 Task: Find an Airbnb in Quanzhou, China, for 2 guests from July 1st to July 9th, with a price range of ₹8000 to ₹15000, and select 'Entire place' with 1 bedroom, 1 bed, and 1 bathroom.
Action: Mouse moved to (388, 83)
Screenshot: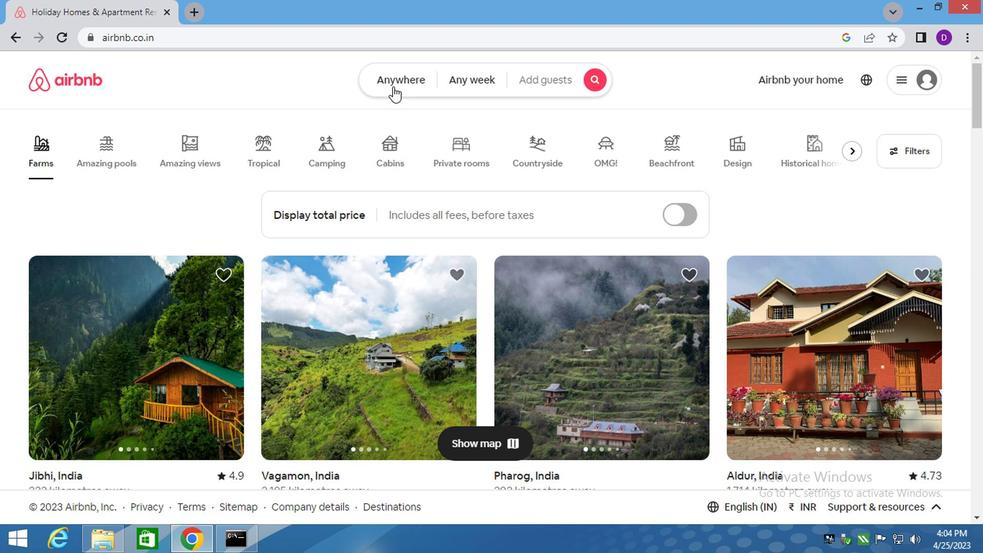 
Action: Mouse pressed left at (388, 83)
Screenshot: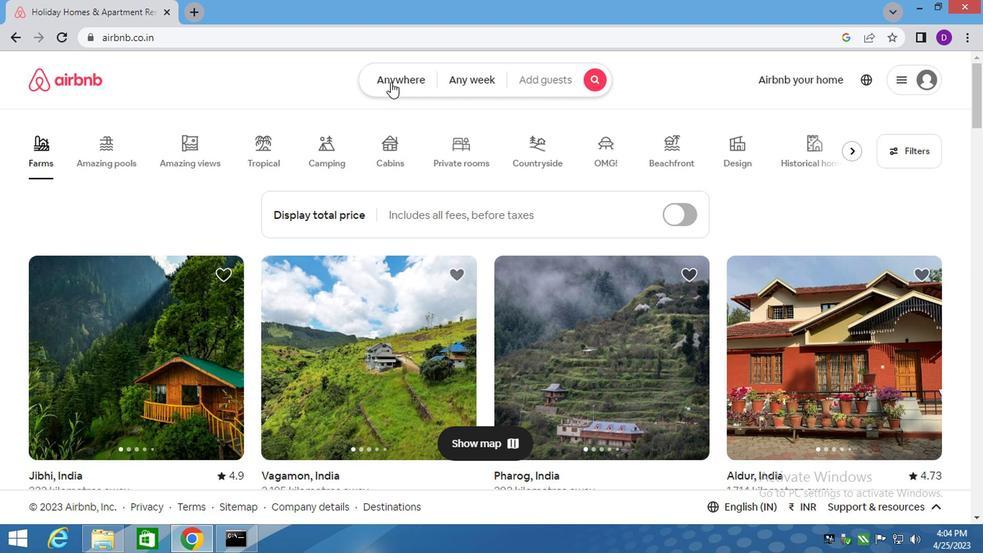 
Action: Mouse moved to (264, 141)
Screenshot: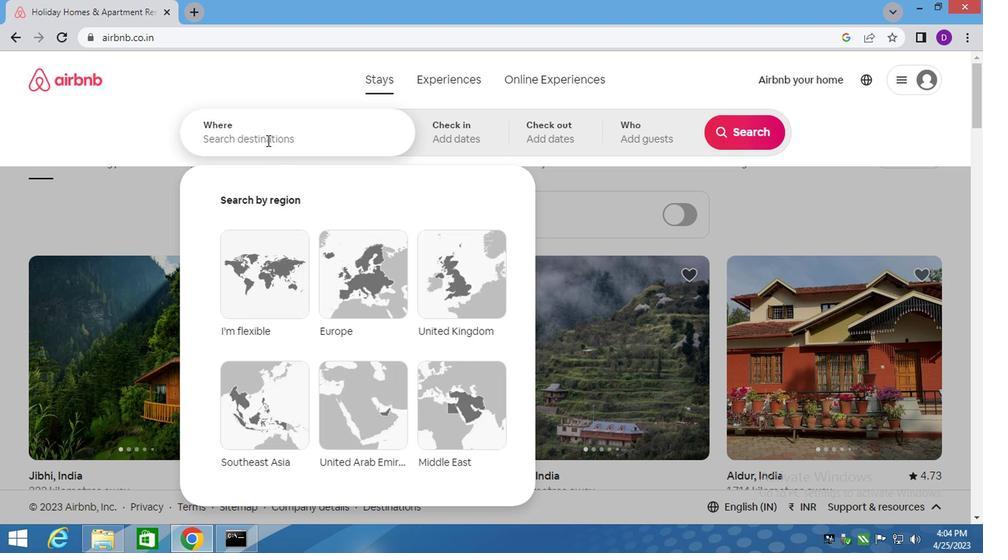 
Action: Mouse pressed left at (264, 141)
Screenshot: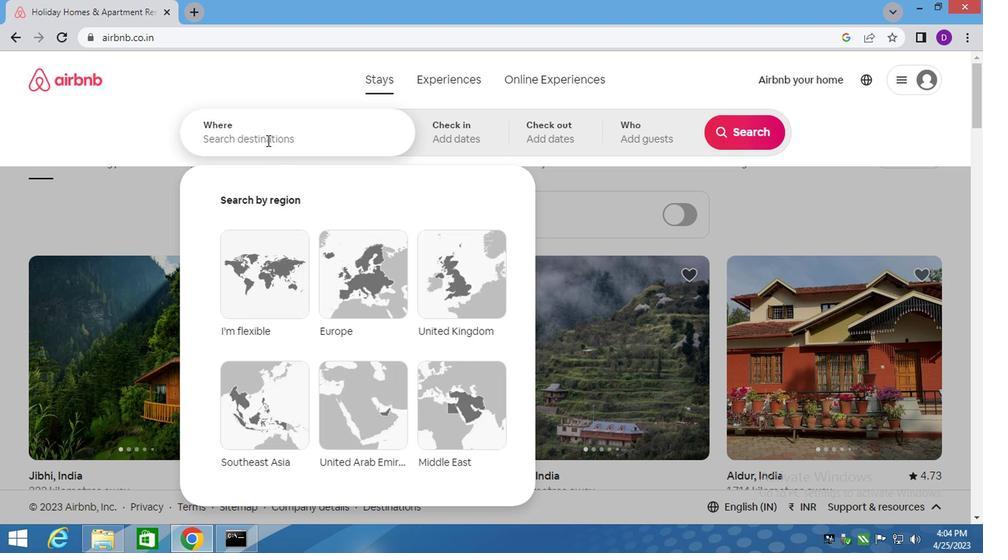 
Action: Key pressed <Key.shift>QUANZHOU,<Key.space><Key.shift>CHINA<Key.enter>
Screenshot: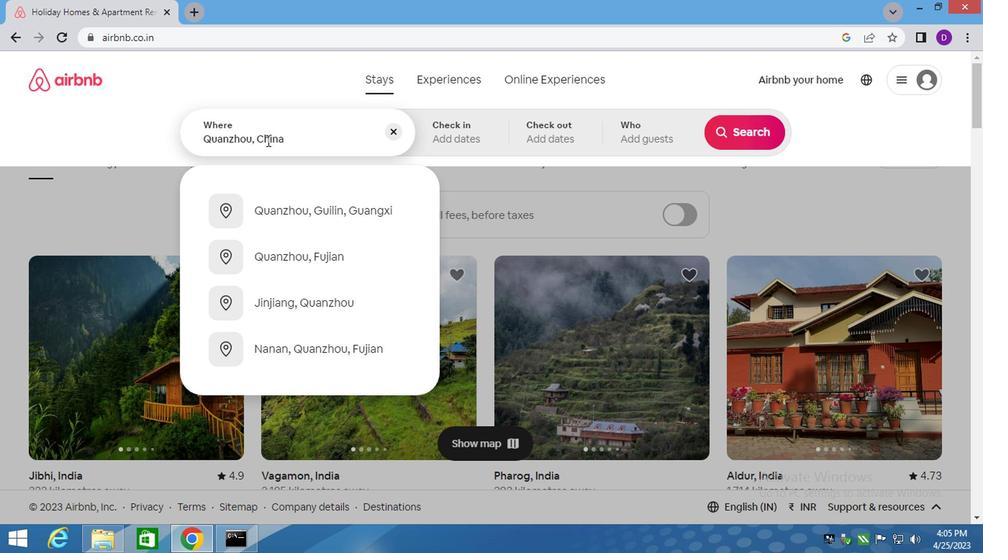 
Action: Mouse moved to (736, 249)
Screenshot: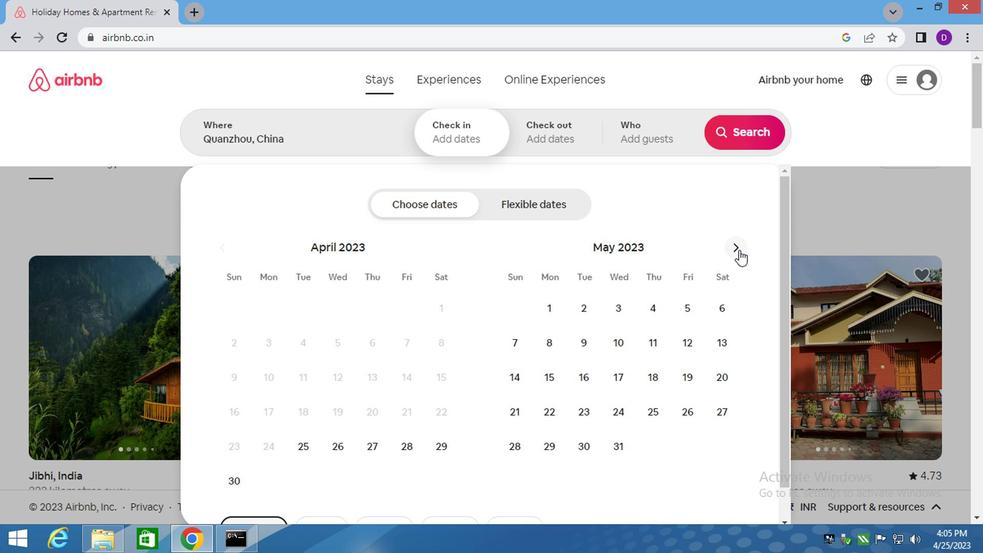 
Action: Mouse pressed left at (736, 249)
Screenshot: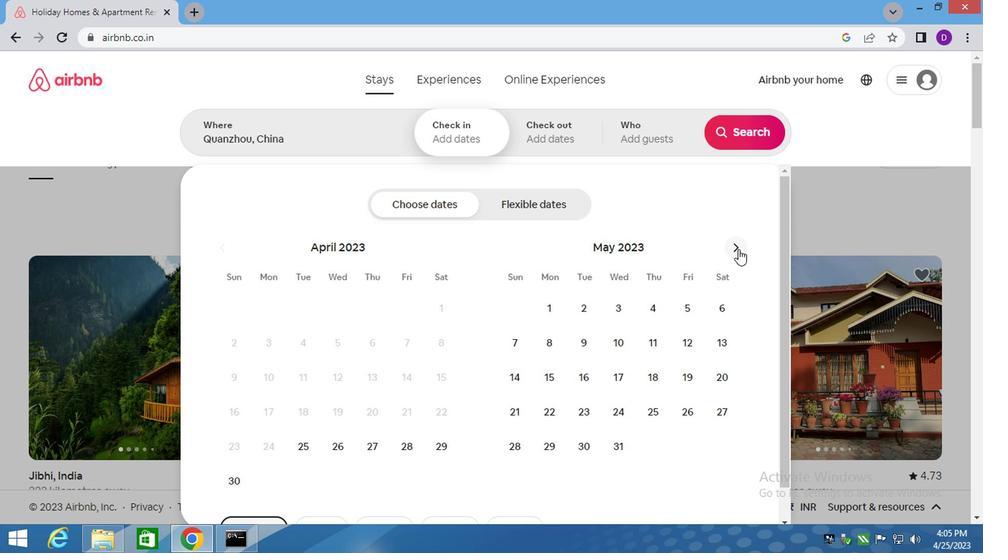 
Action: Mouse pressed left at (736, 249)
Screenshot: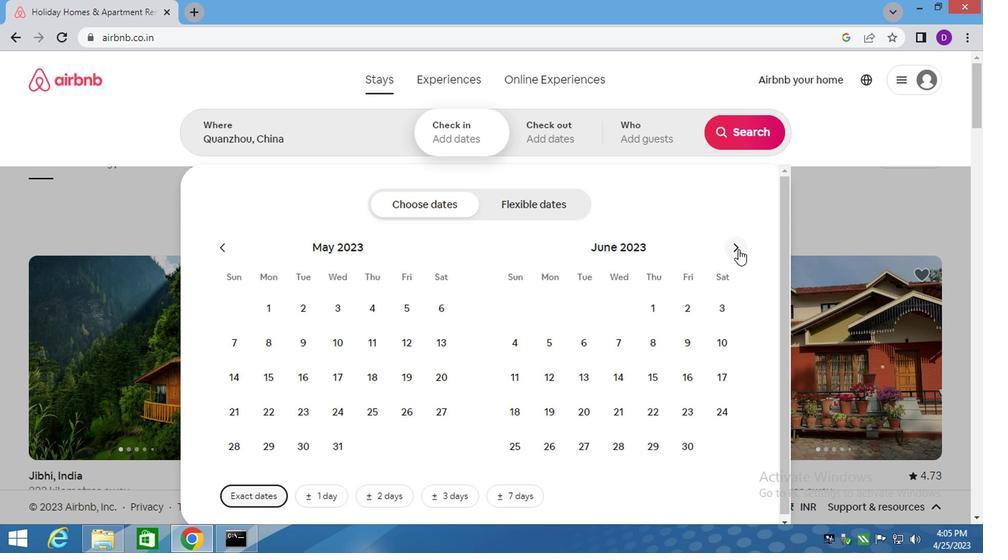 
Action: Mouse moved to (724, 307)
Screenshot: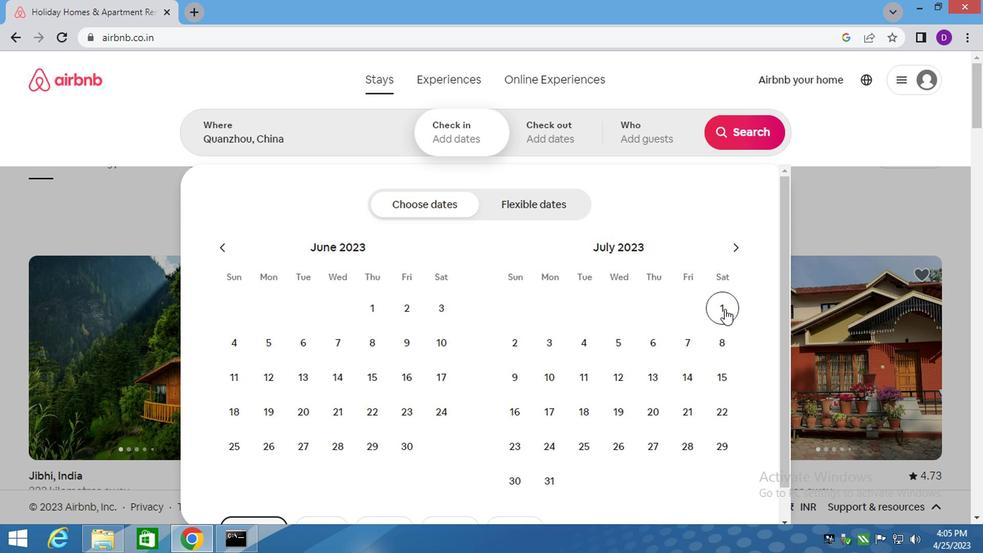 
Action: Mouse pressed left at (724, 307)
Screenshot: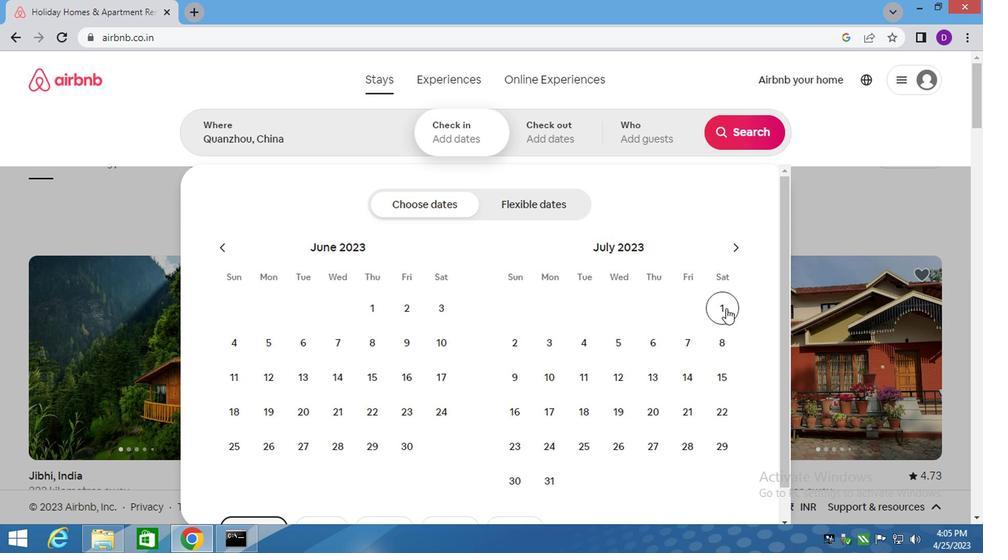 
Action: Mouse moved to (511, 380)
Screenshot: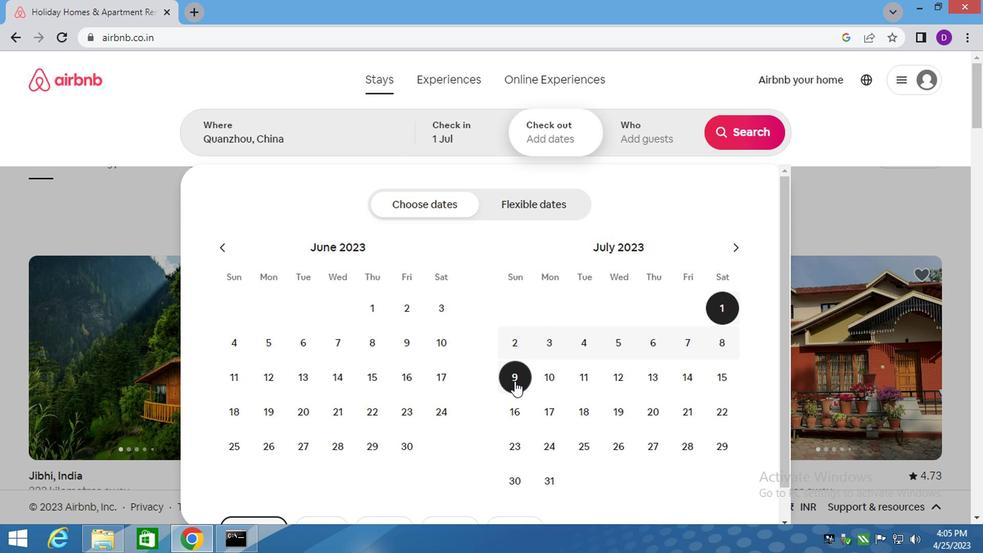 
Action: Mouse pressed left at (511, 380)
Screenshot: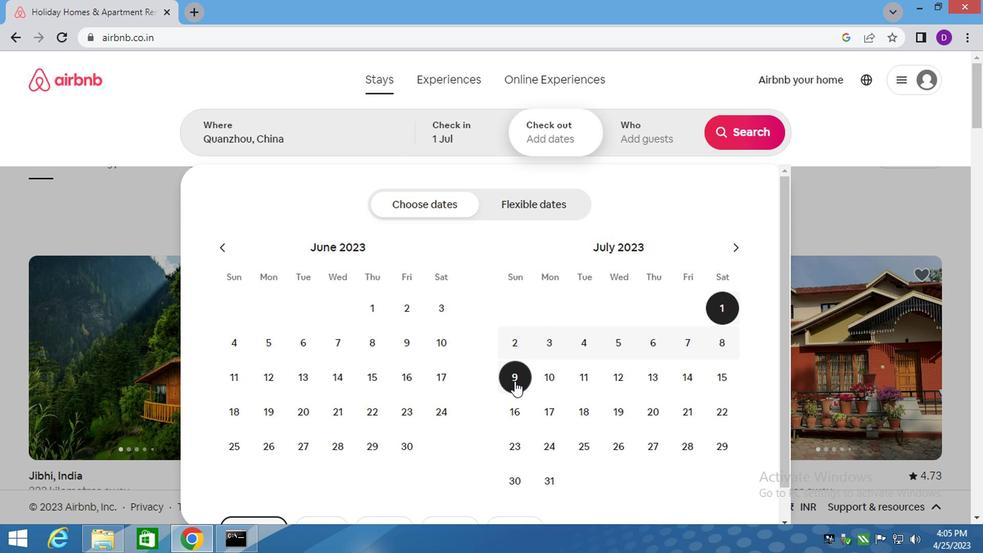 
Action: Mouse moved to (637, 148)
Screenshot: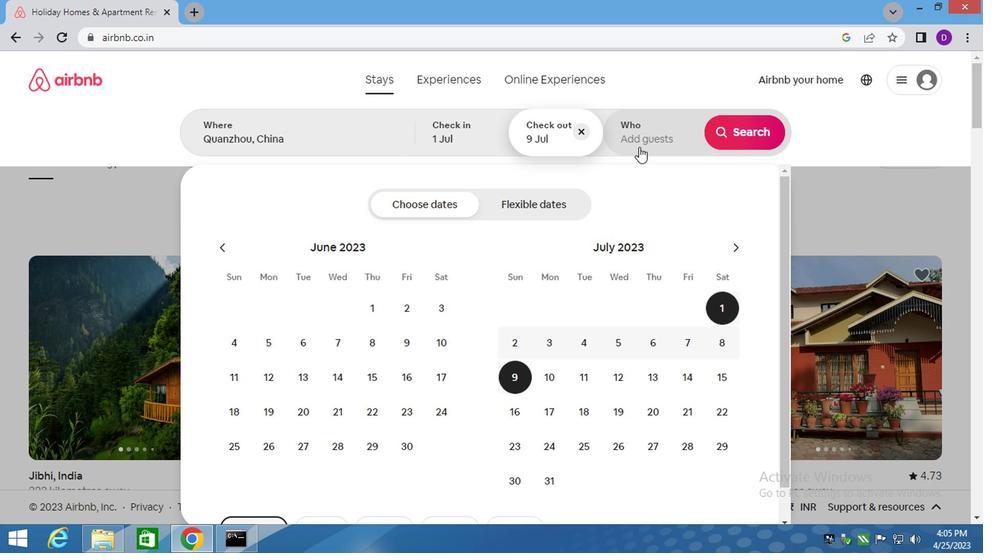 
Action: Mouse pressed left at (637, 148)
Screenshot: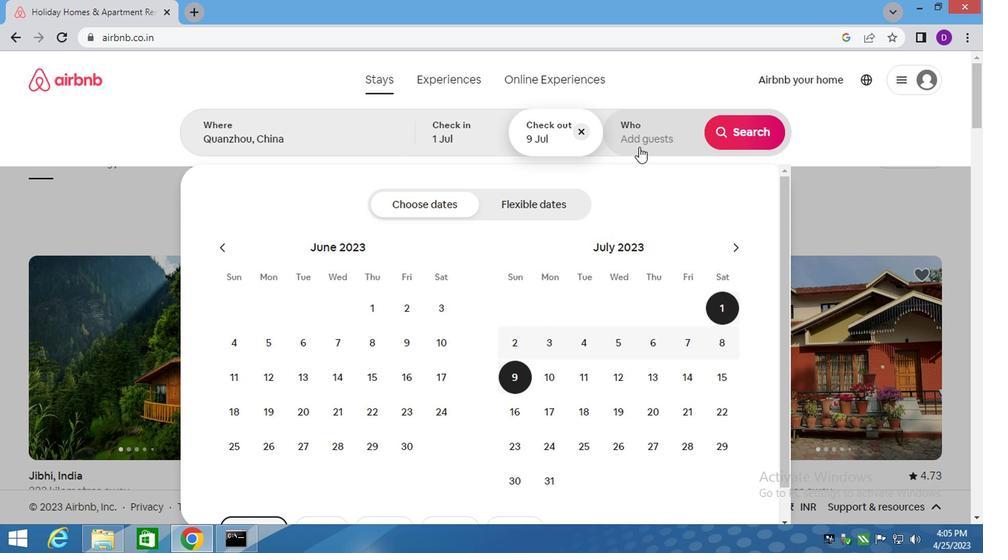 
Action: Mouse moved to (755, 209)
Screenshot: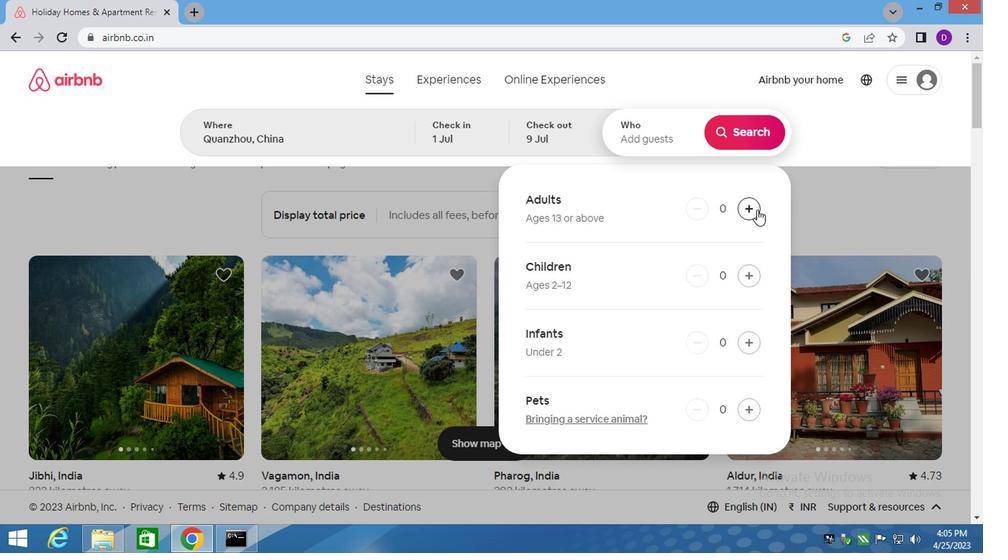 
Action: Mouse pressed left at (755, 209)
Screenshot: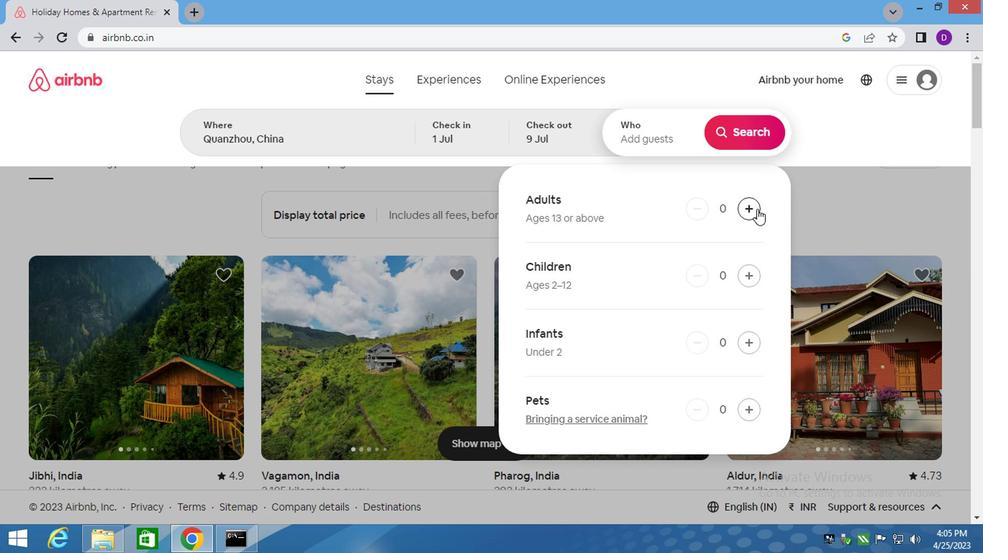
Action: Mouse pressed left at (755, 209)
Screenshot: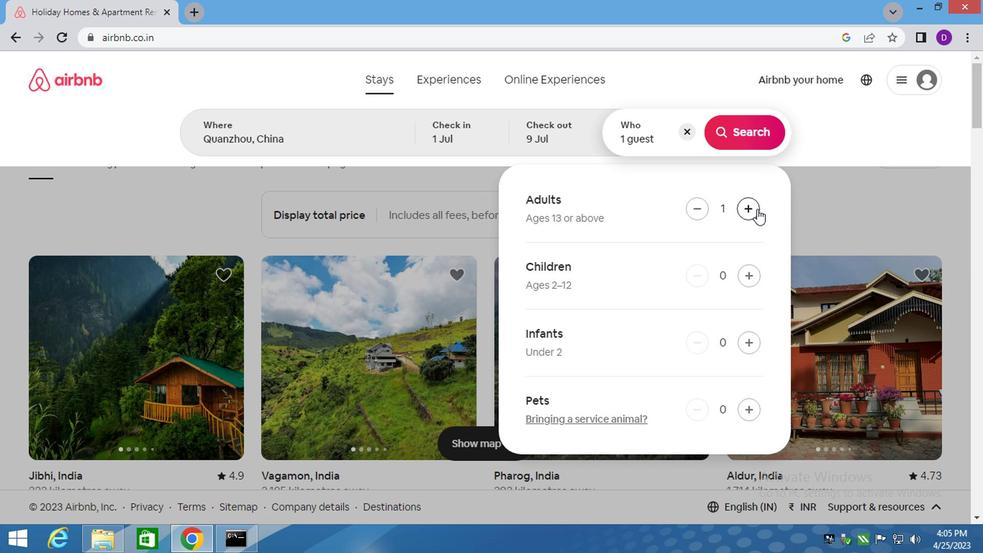 
Action: Mouse moved to (744, 136)
Screenshot: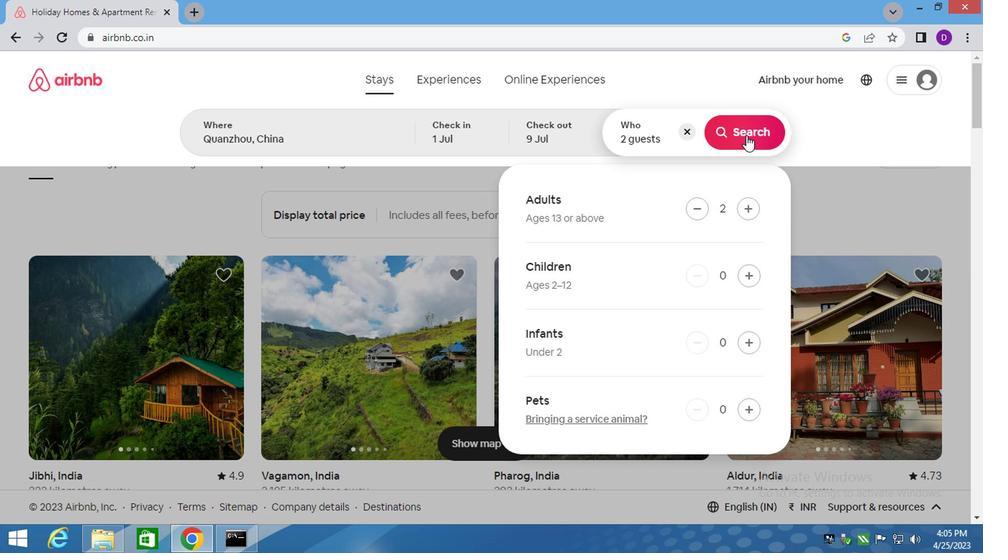 
Action: Mouse pressed left at (744, 136)
Screenshot: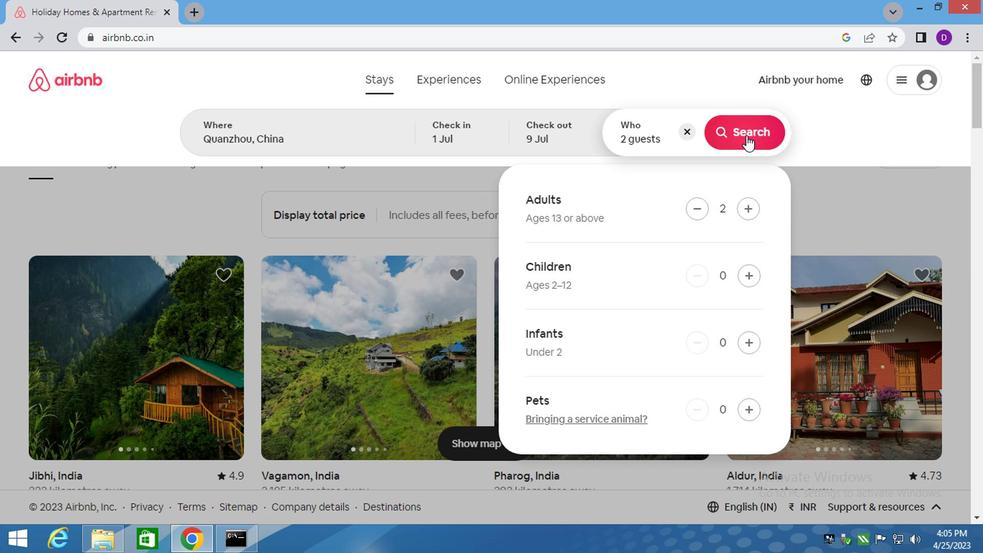 
Action: Mouse moved to (915, 130)
Screenshot: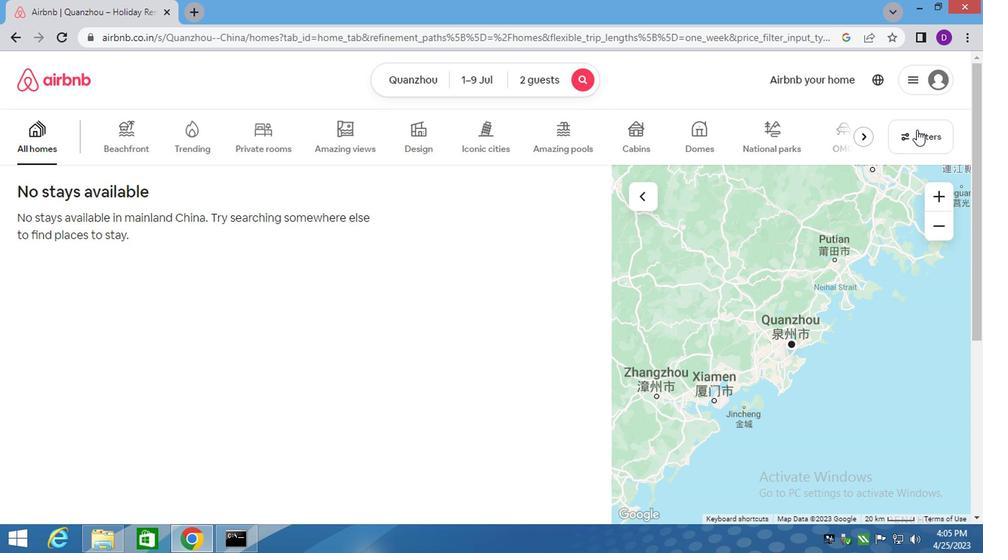 
Action: Mouse pressed left at (915, 130)
Screenshot: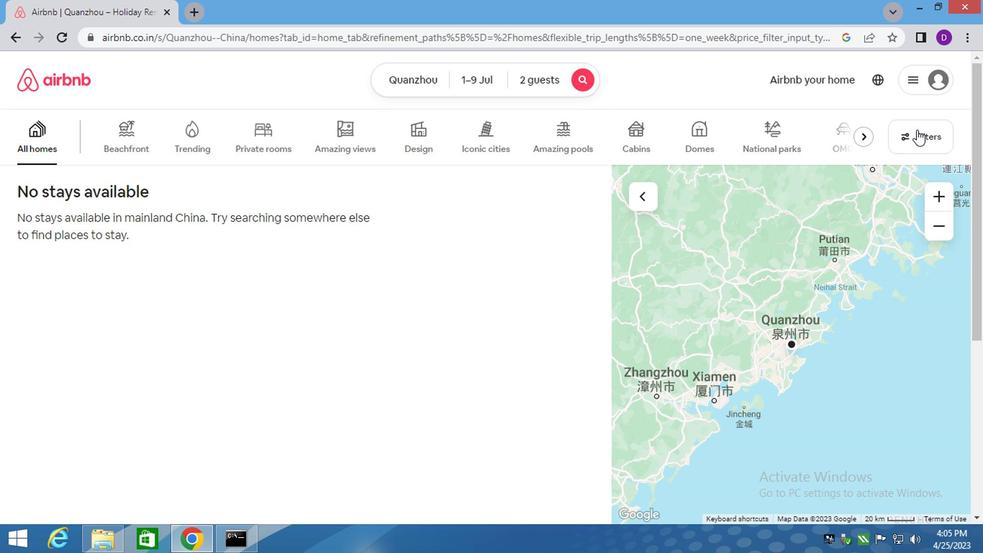 
Action: Mouse moved to (313, 229)
Screenshot: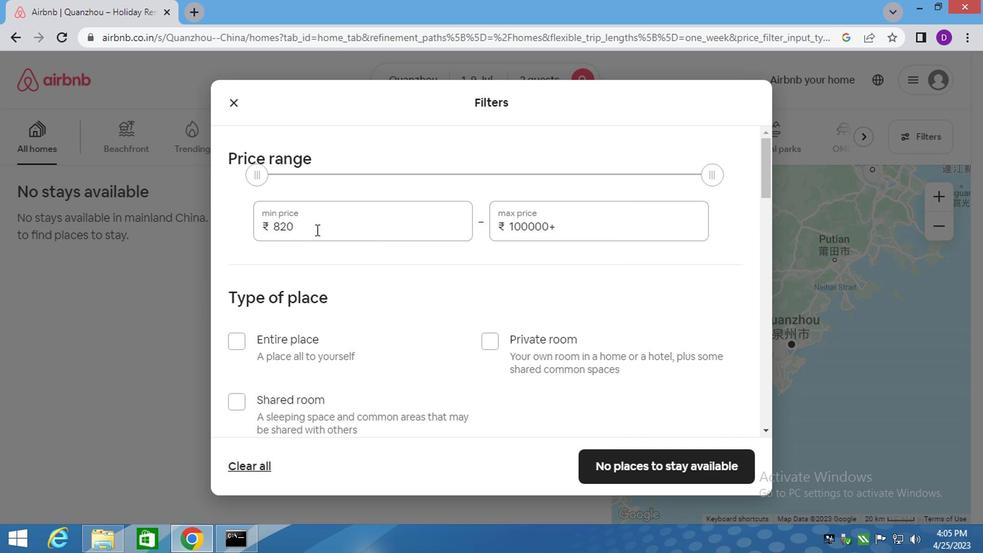 
Action: Mouse pressed left at (313, 229)
Screenshot: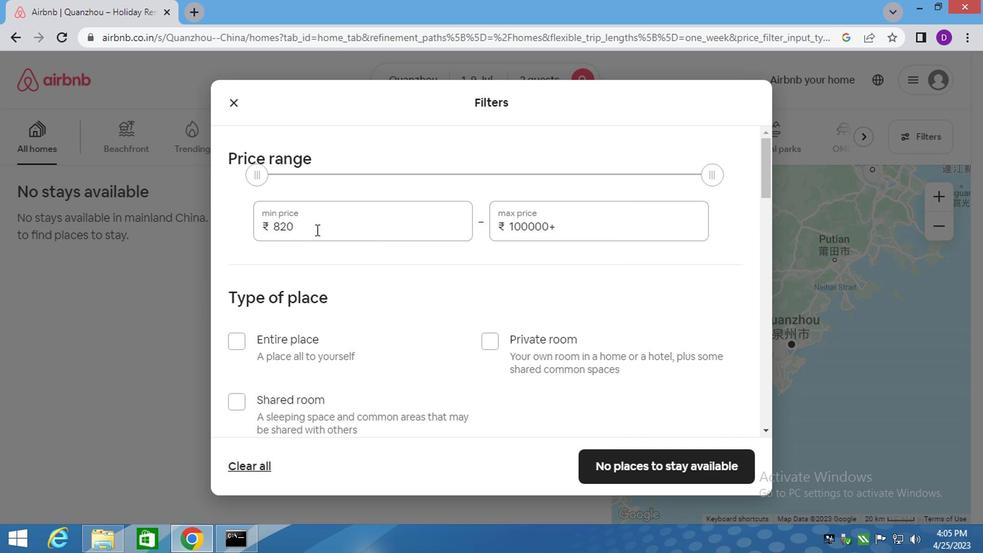 
Action: Mouse pressed left at (313, 229)
Screenshot: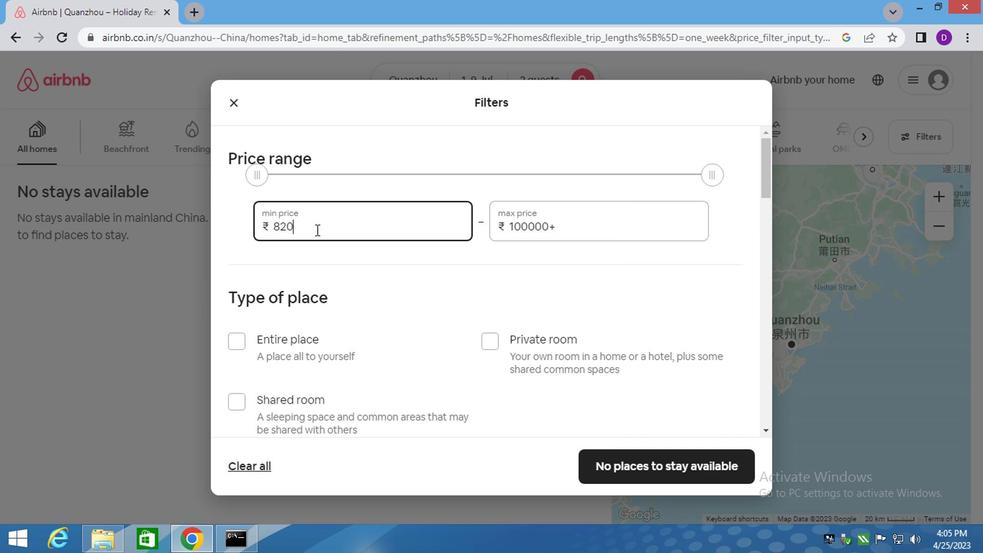
Action: Mouse moved to (307, 227)
Screenshot: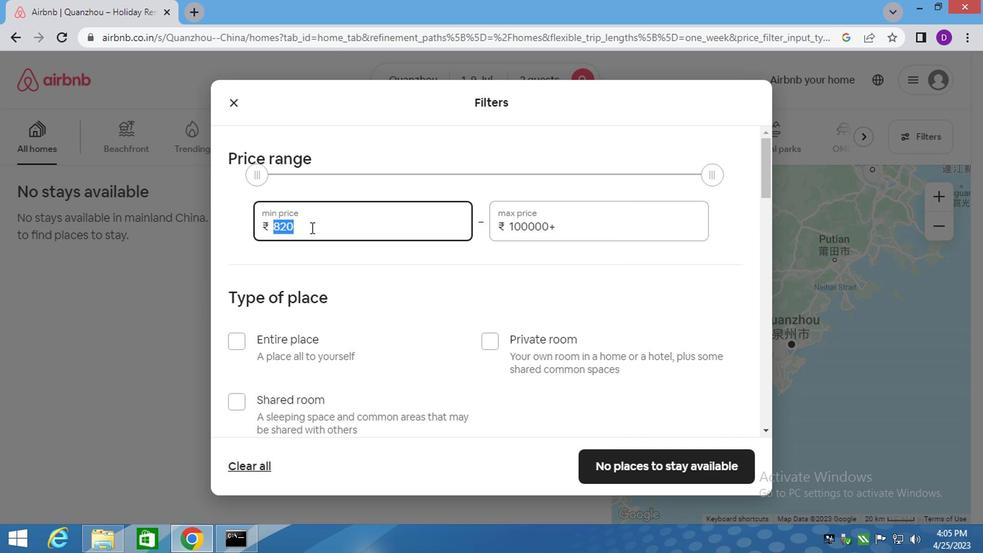 
Action: Key pressed 8000<Key.tab>15000
Screenshot: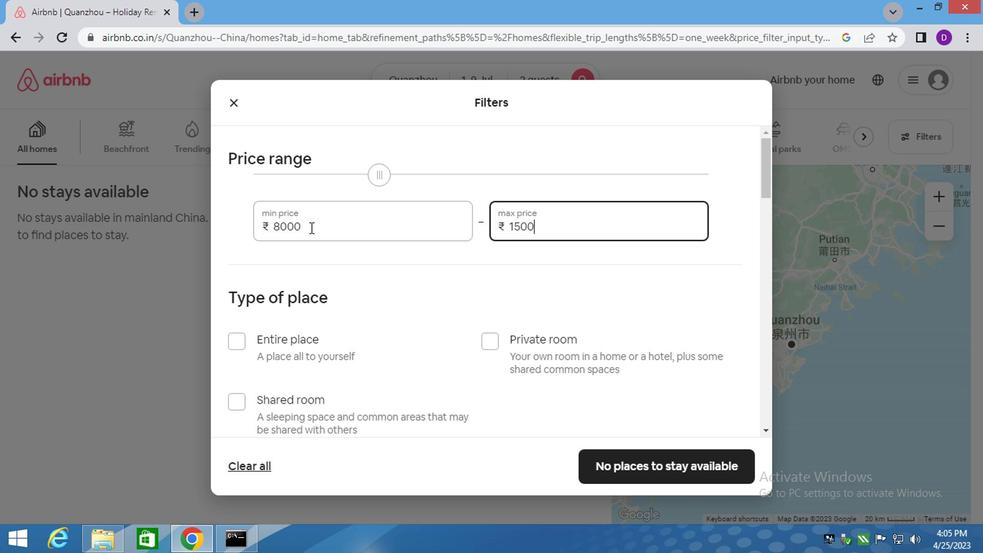 
Action: Mouse moved to (233, 339)
Screenshot: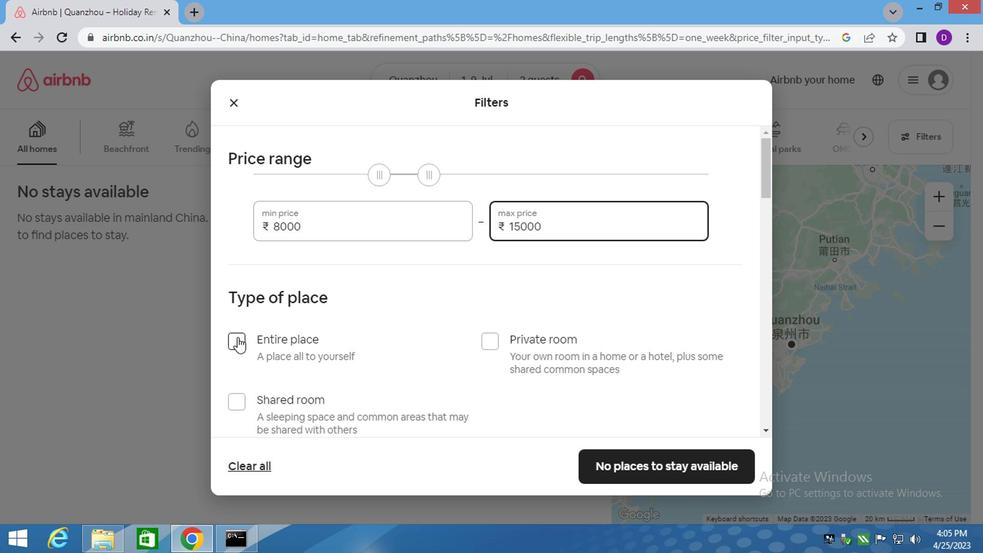
Action: Mouse pressed left at (233, 339)
Screenshot: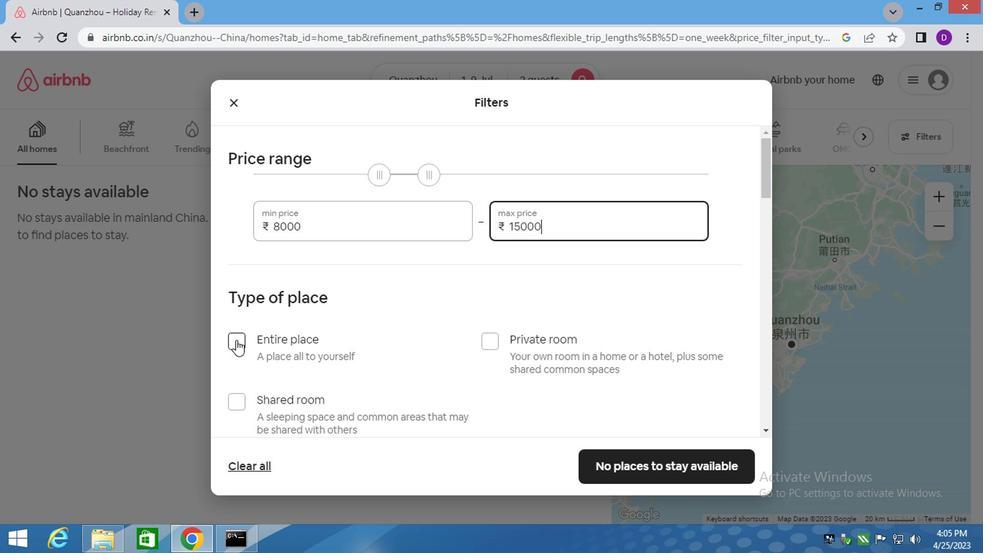 
Action: Mouse moved to (307, 354)
Screenshot: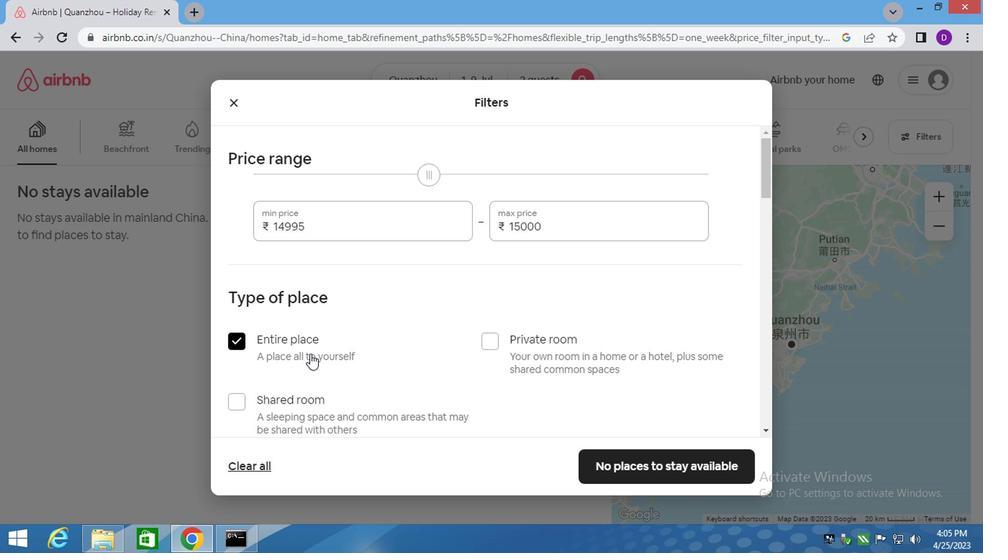 
Action: Mouse scrolled (307, 353) with delta (0, -1)
Screenshot: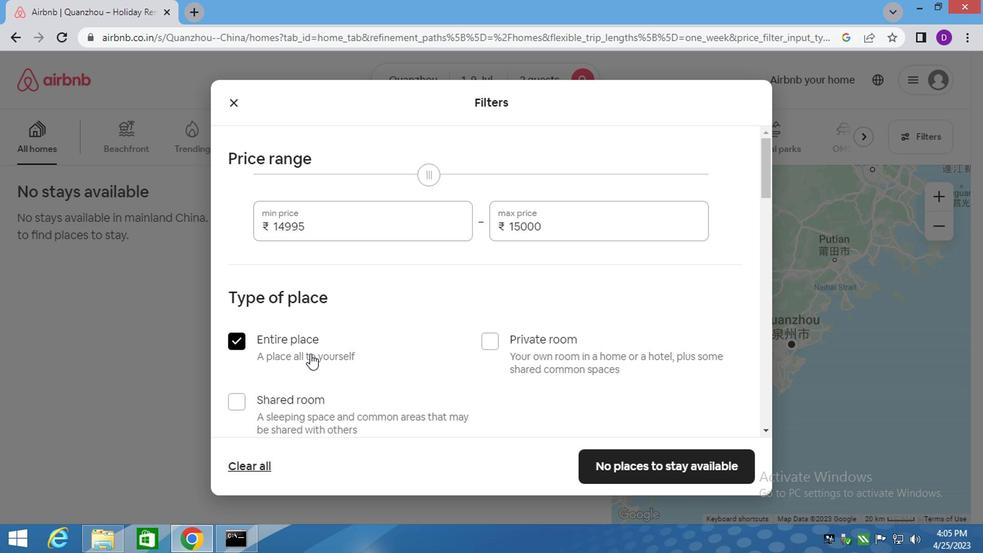 
Action: Mouse moved to (311, 360)
Screenshot: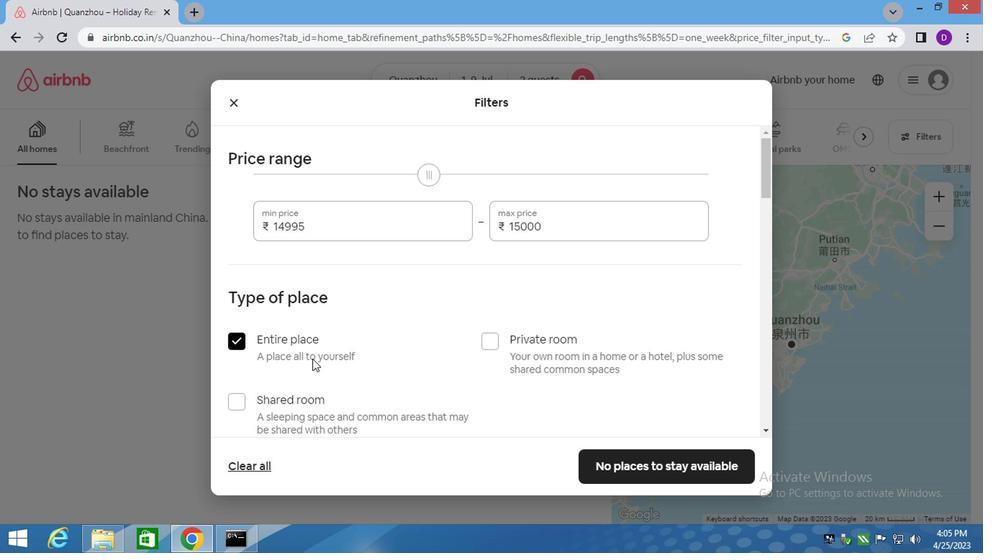 
Action: Mouse scrolled (311, 360) with delta (0, 0)
Screenshot: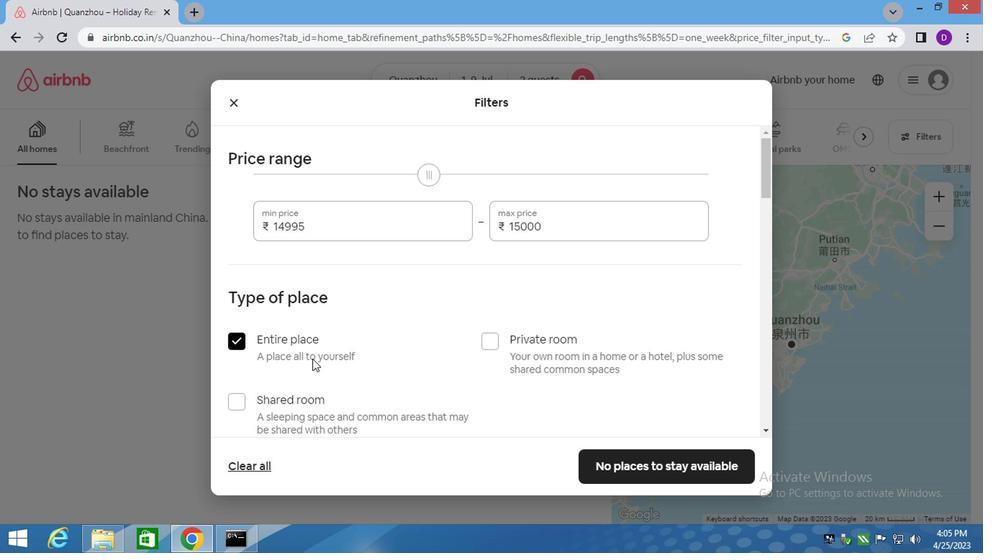 
Action: Mouse moved to (357, 351)
Screenshot: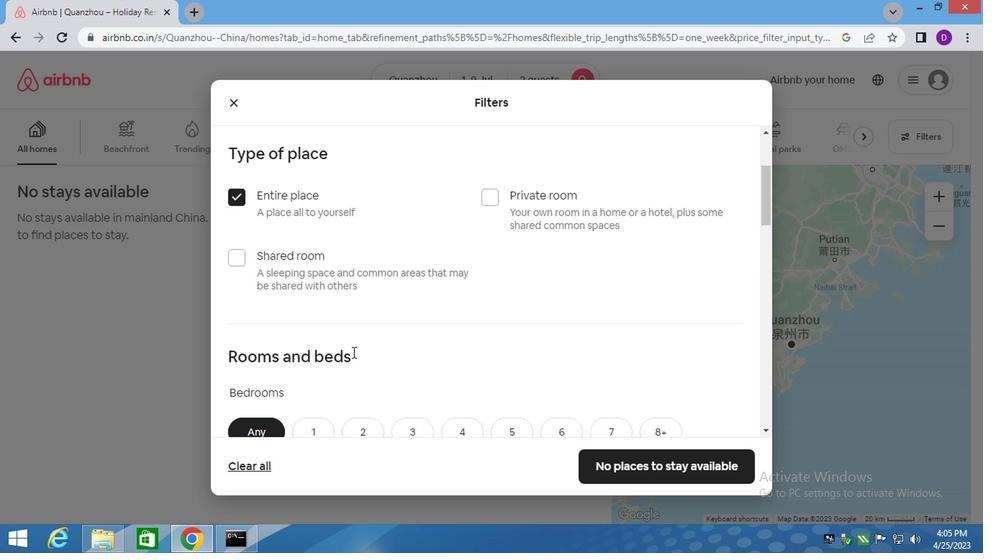 
Action: Mouse scrolled (357, 350) with delta (0, 0)
Screenshot: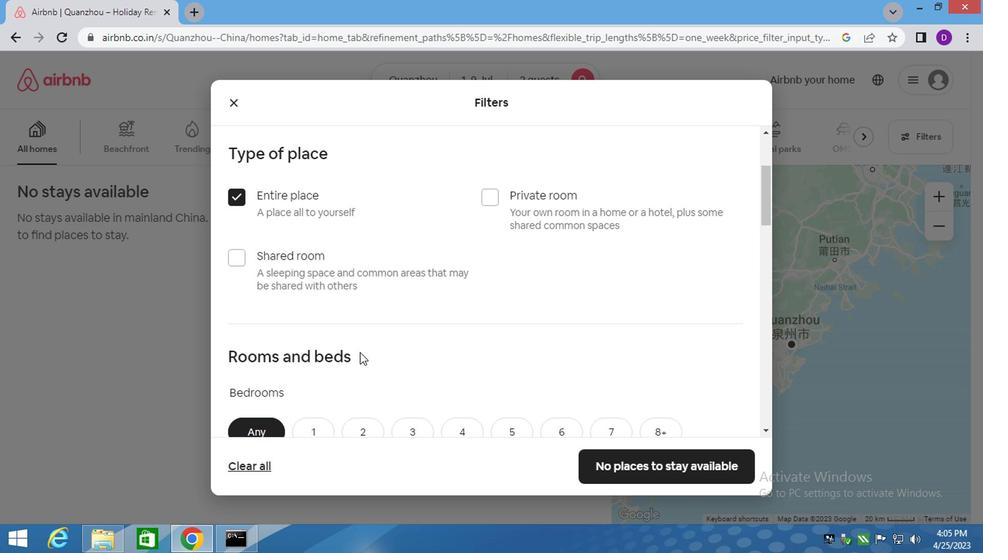
Action: Mouse moved to (358, 351)
Screenshot: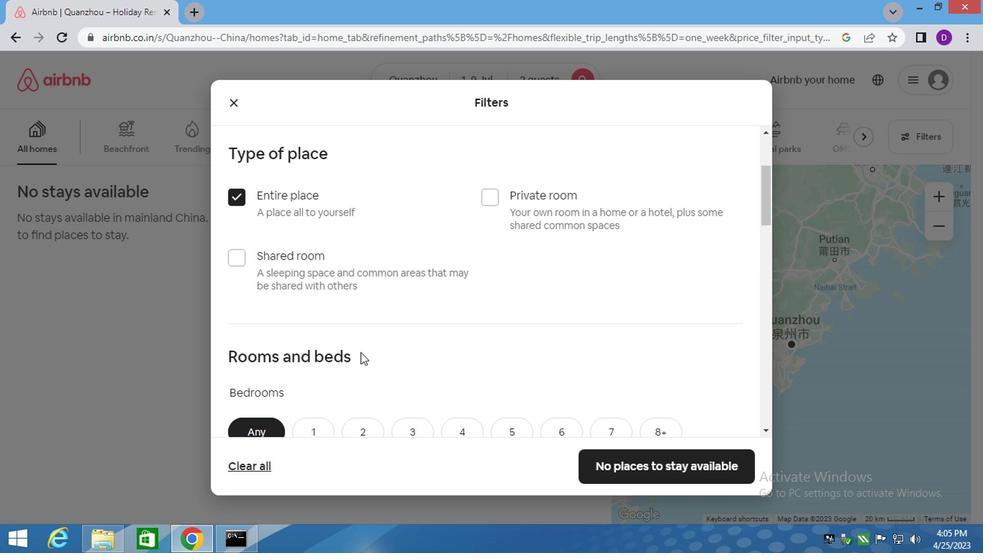 
Action: Mouse scrolled (358, 350) with delta (0, 0)
Screenshot: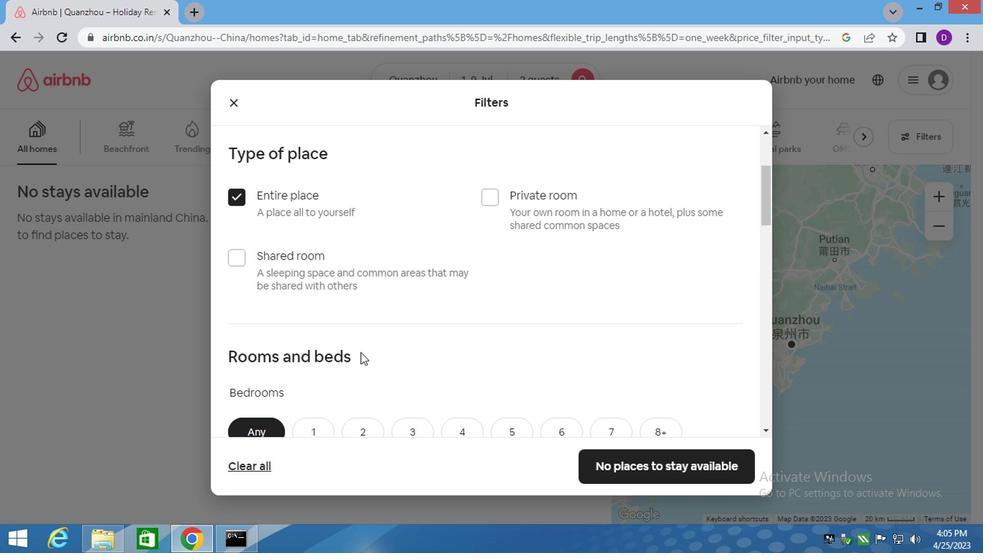
Action: Mouse moved to (358, 351)
Screenshot: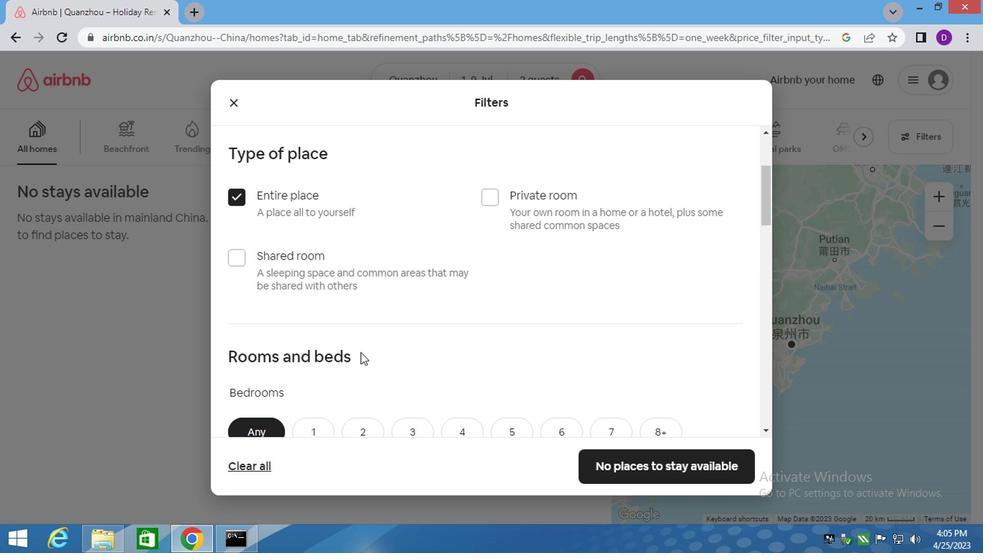 
Action: Mouse scrolled (358, 350) with delta (0, 0)
Screenshot: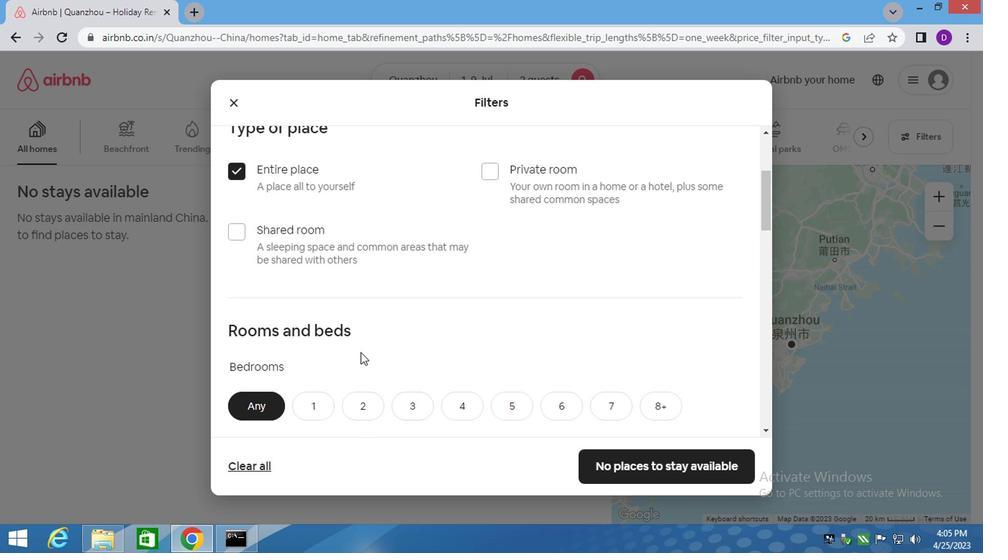 
Action: Mouse moved to (311, 222)
Screenshot: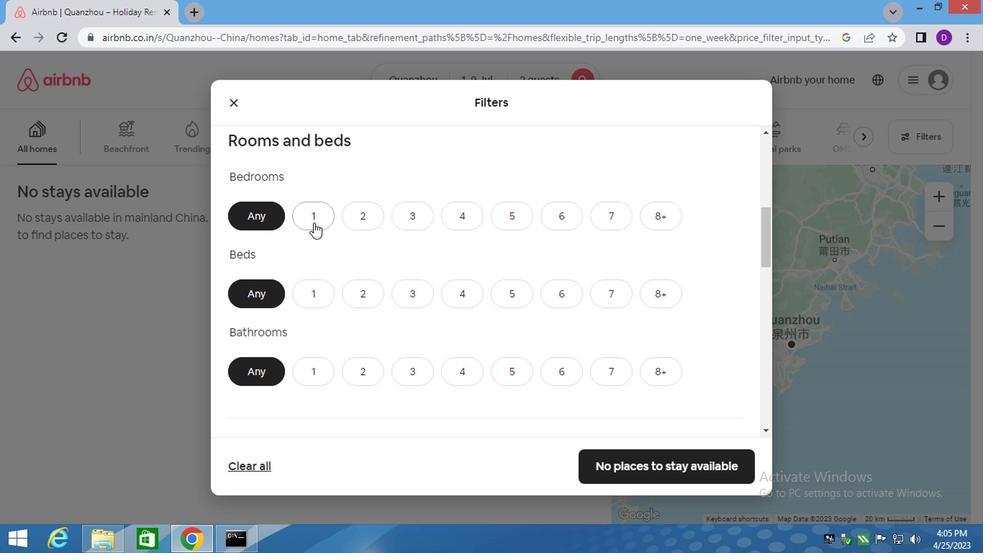 
Action: Mouse pressed left at (311, 222)
Screenshot: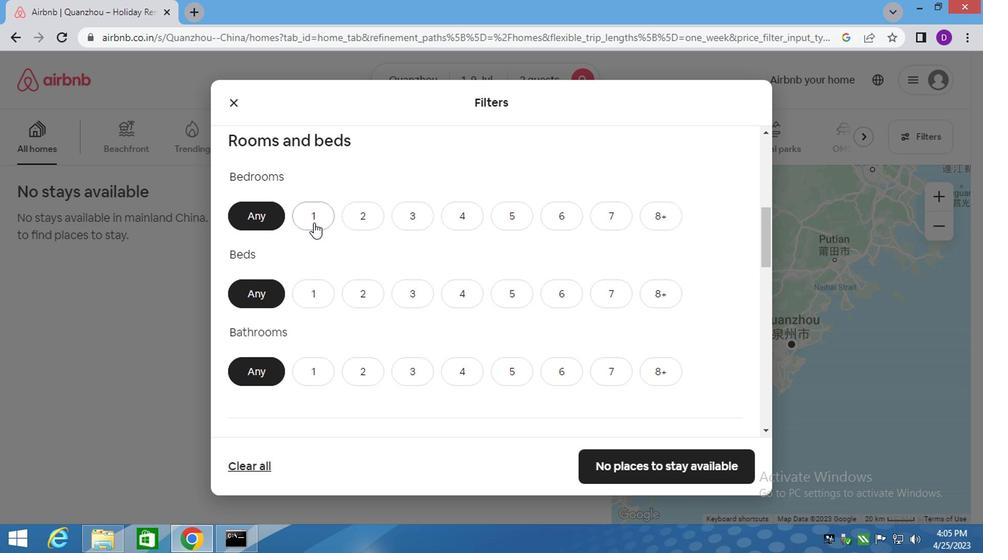 
Action: Mouse moved to (316, 293)
Screenshot: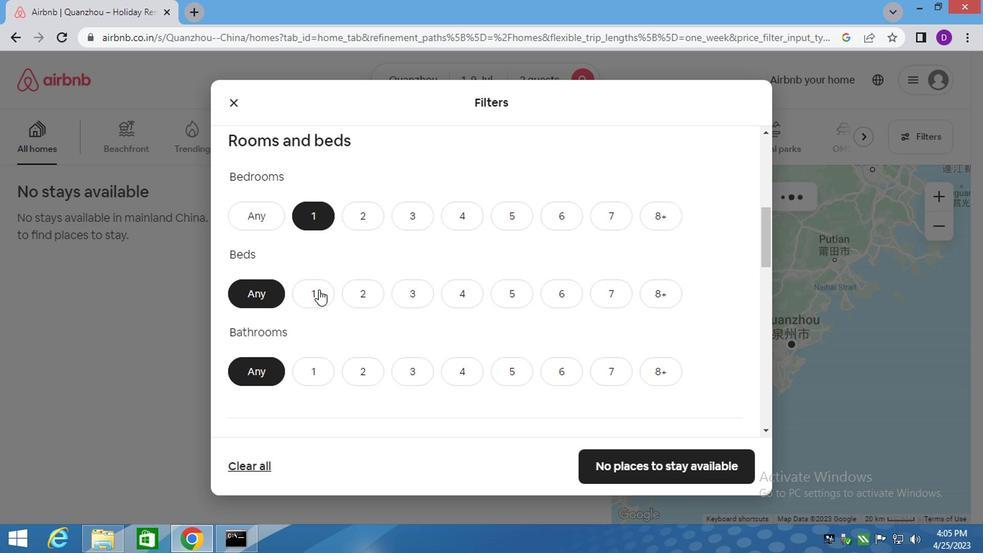 
Action: Mouse pressed left at (316, 293)
Screenshot: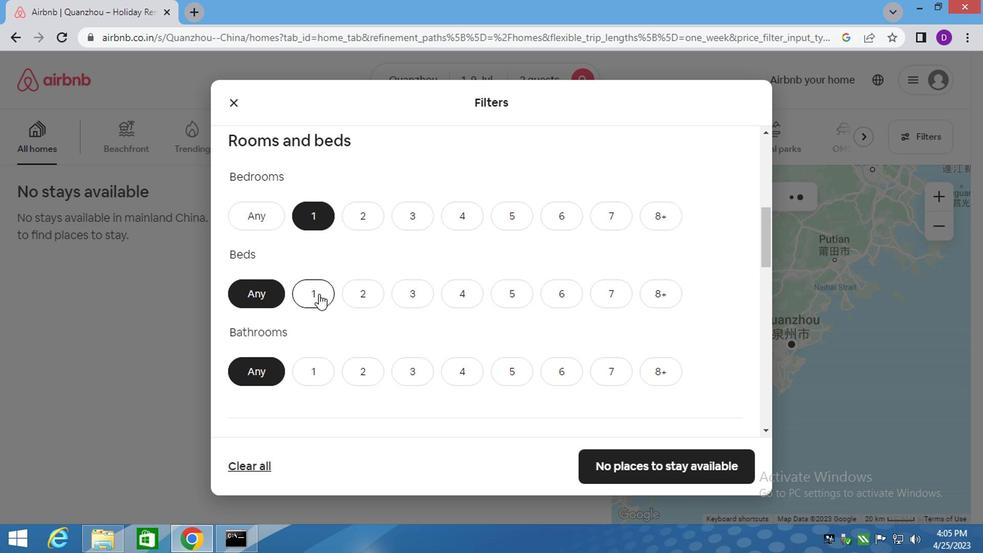 
Action: Mouse moved to (306, 375)
Screenshot: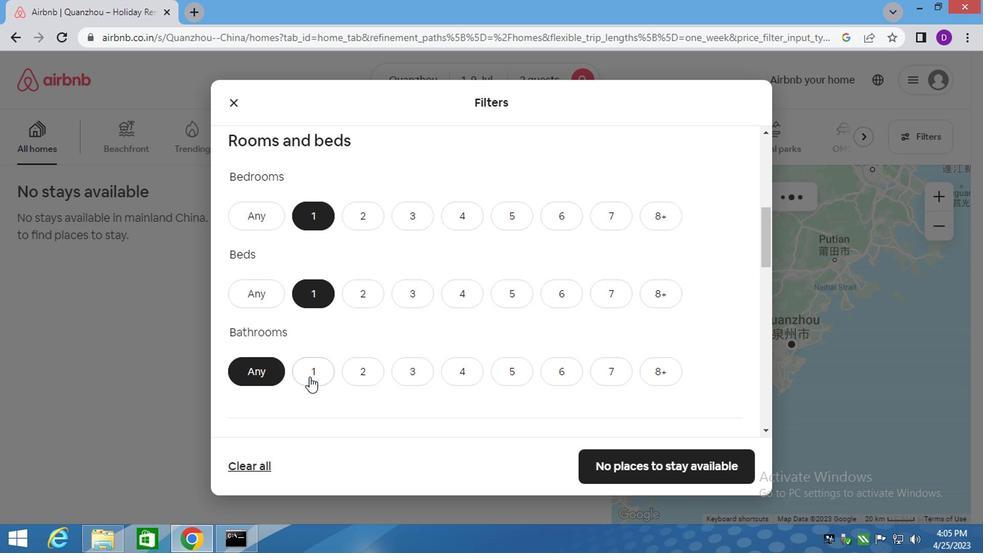 
Action: Mouse pressed left at (306, 375)
Screenshot: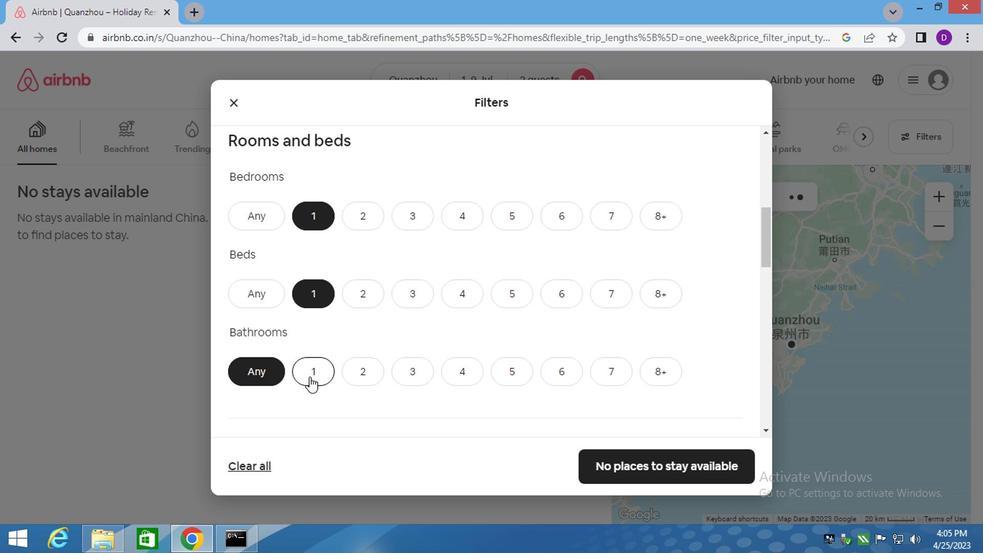 
Action: Mouse moved to (343, 372)
Screenshot: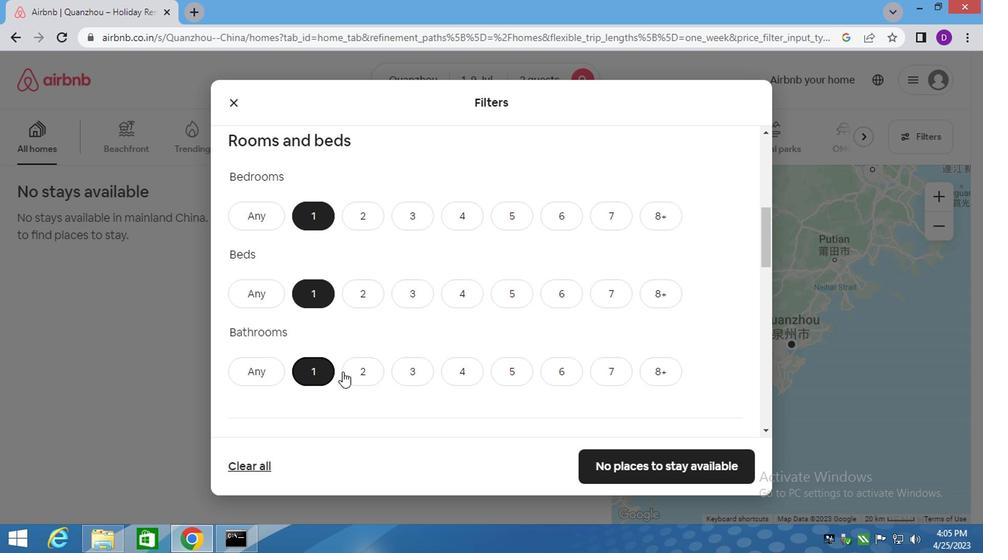 
Action: Mouse scrolled (343, 371) with delta (0, -1)
Screenshot: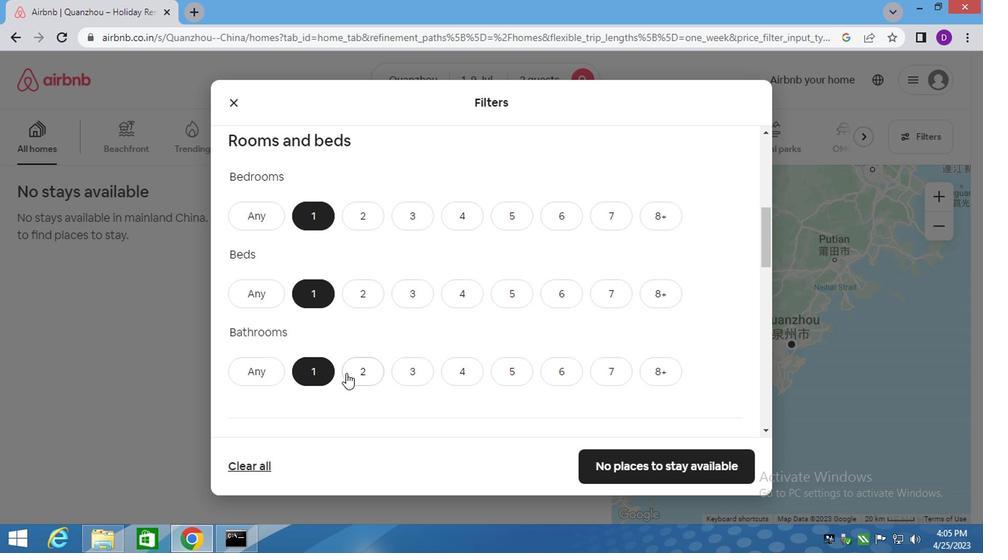 
Action: Mouse moved to (364, 372)
Screenshot: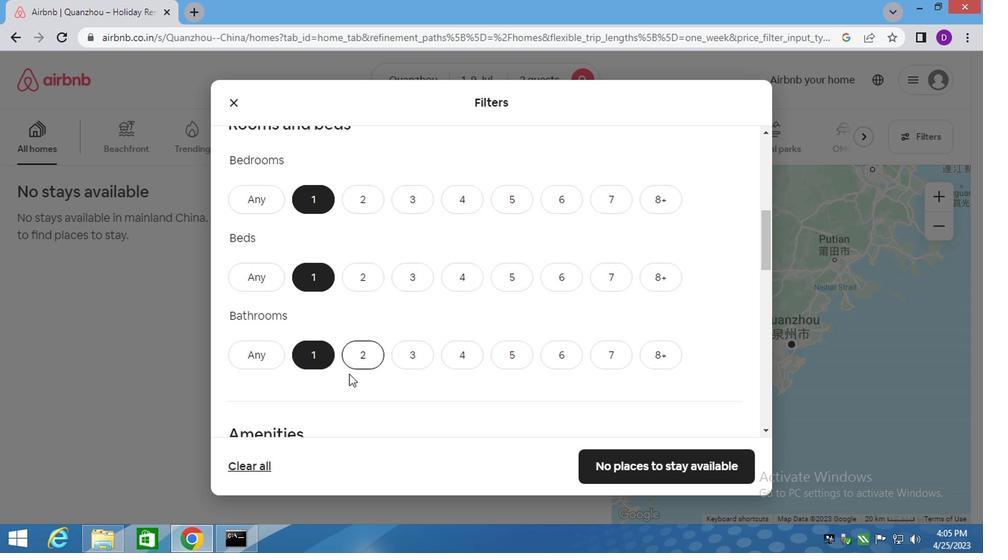 
Action: Mouse scrolled (359, 372) with delta (0, 0)
Screenshot: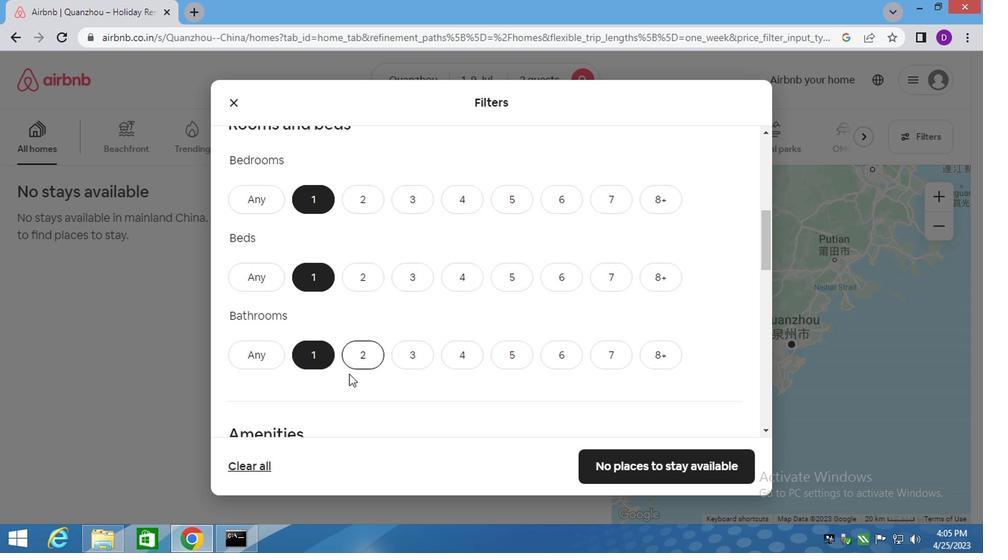 
Action: Mouse moved to (369, 367)
Screenshot: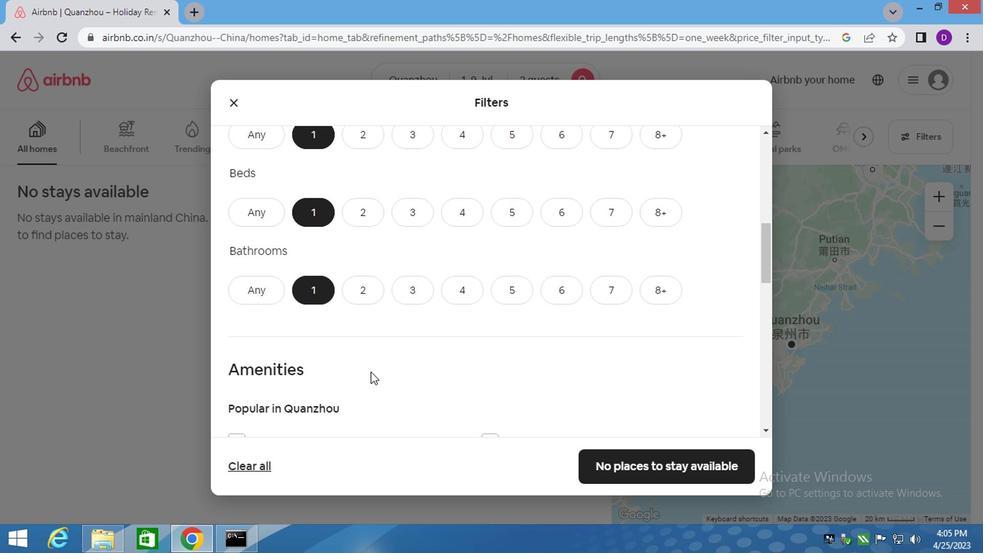 
Action: Mouse scrolled (369, 367) with delta (0, 0)
Screenshot: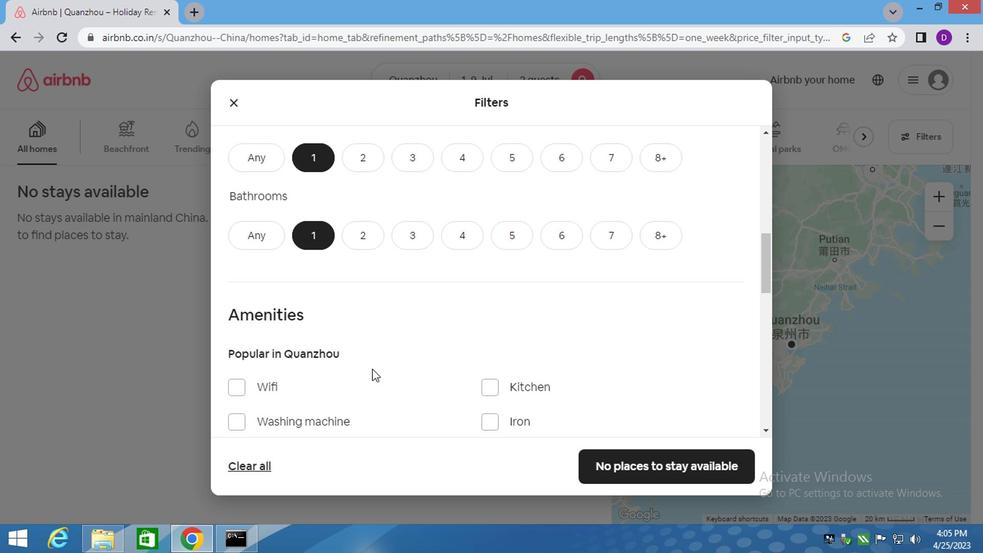 
Action: Mouse scrolled (369, 367) with delta (0, 0)
Screenshot: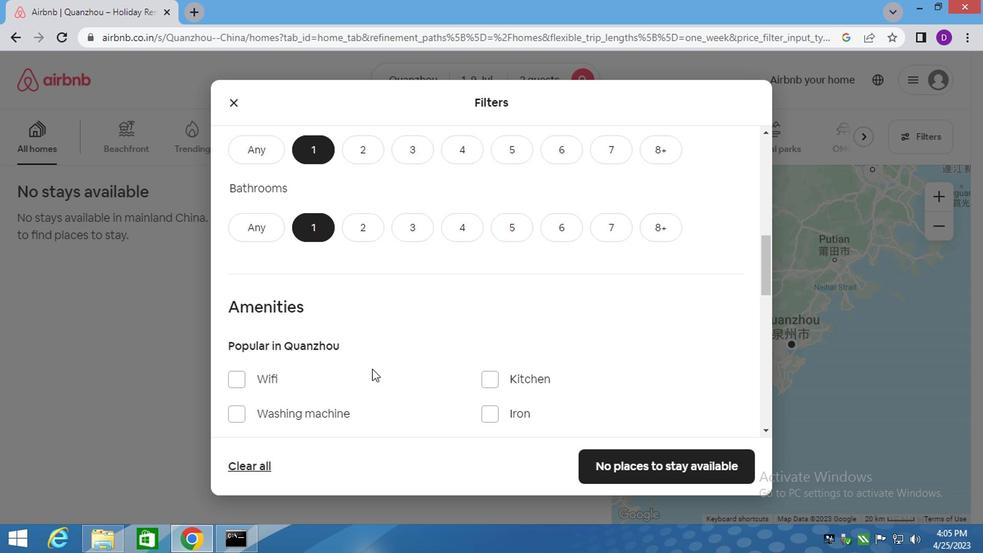 
Action: Mouse moved to (421, 384)
Screenshot: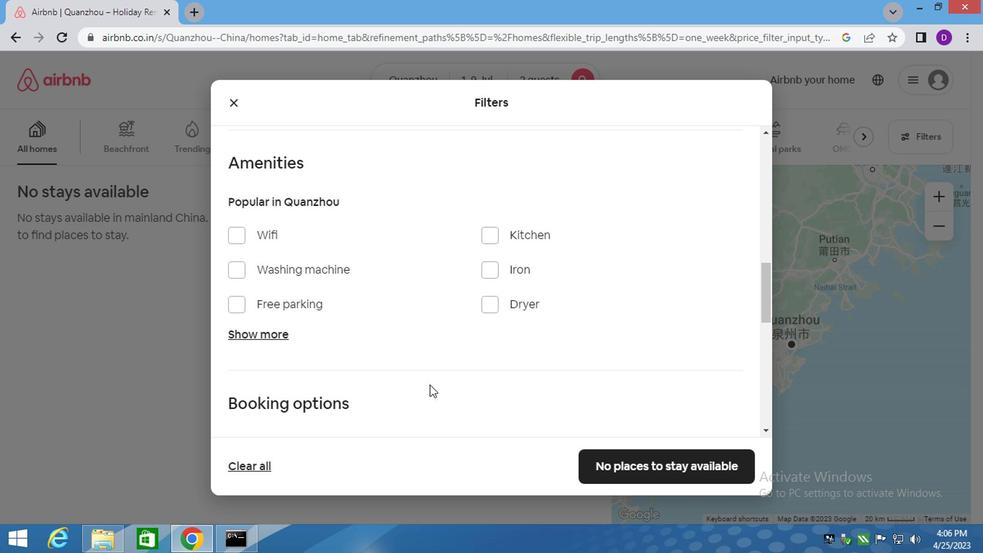 
Action: Mouse scrolled (421, 383) with delta (0, 0)
Screenshot: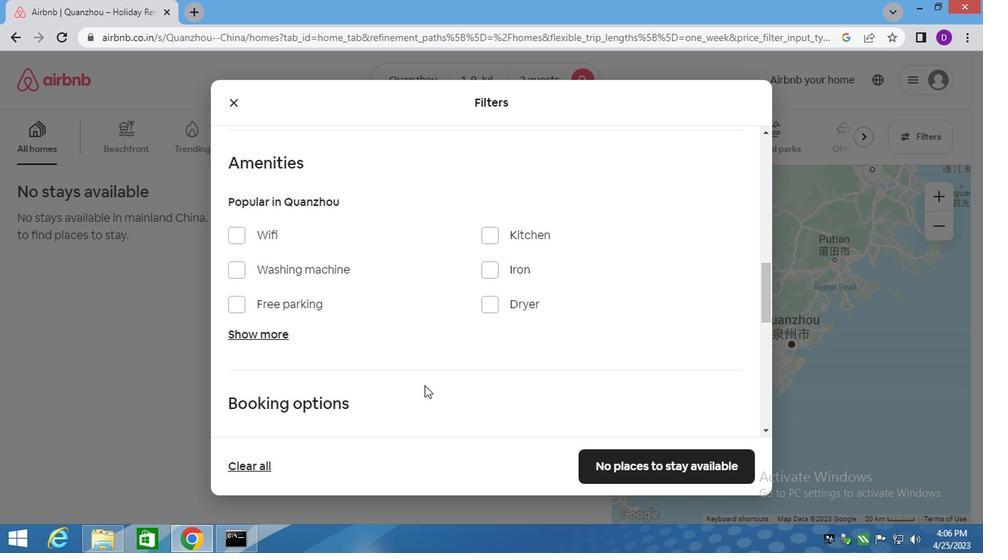 
Action: Mouse moved to (413, 384)
Screenshot: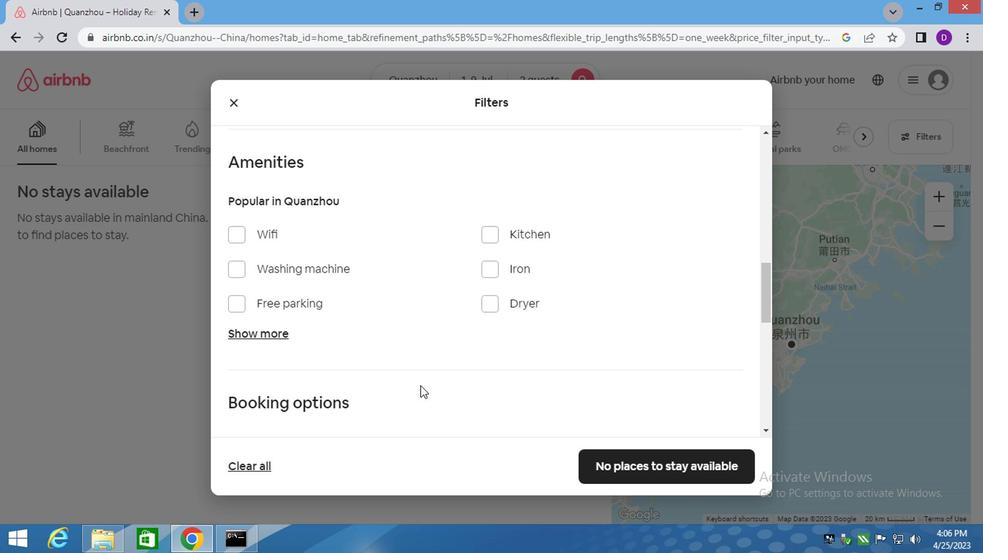 
Action: Mouse scrolled (415, 383) with delta (0, 0)
Screenshot: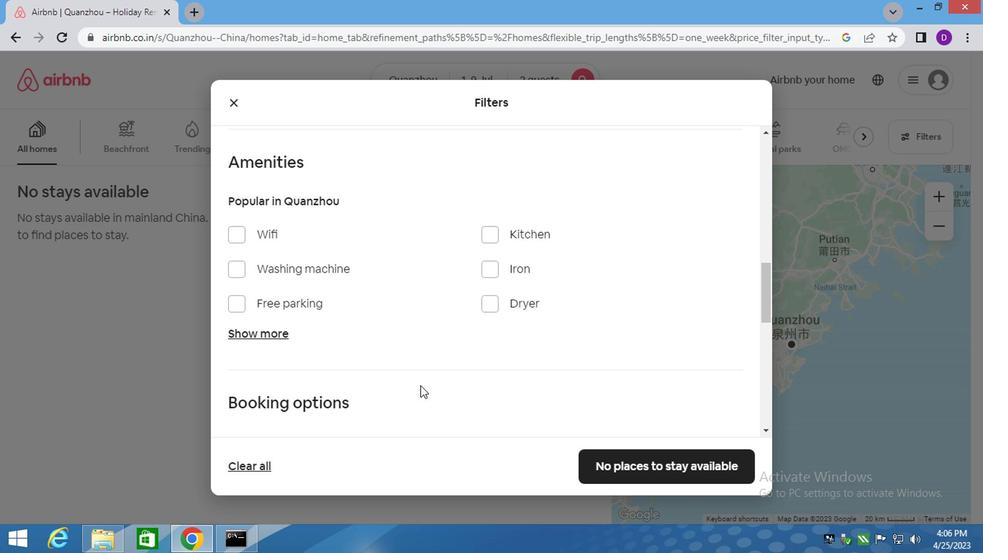 
Action: Mouse moved to (410, 383)
Screenshot: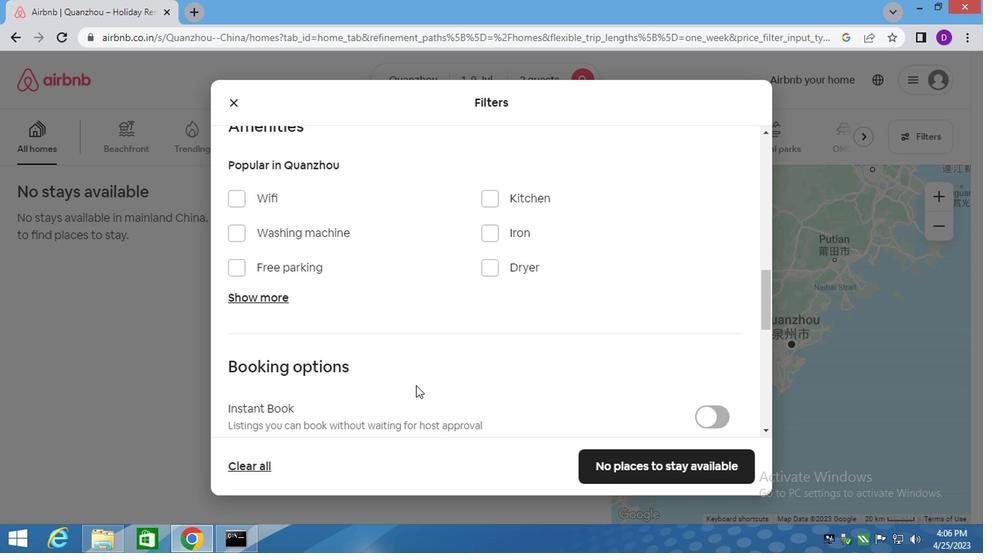 
Action: Mouse scrolled (411, 383) with delta (0, 0)
Screenshot: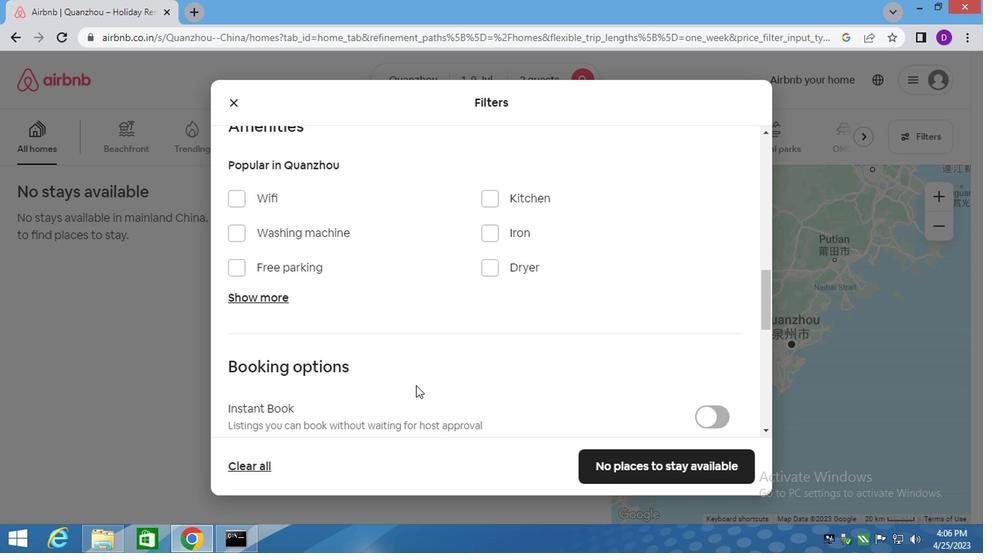 
Action: Mouse moved to (709, 282)
Screenshot: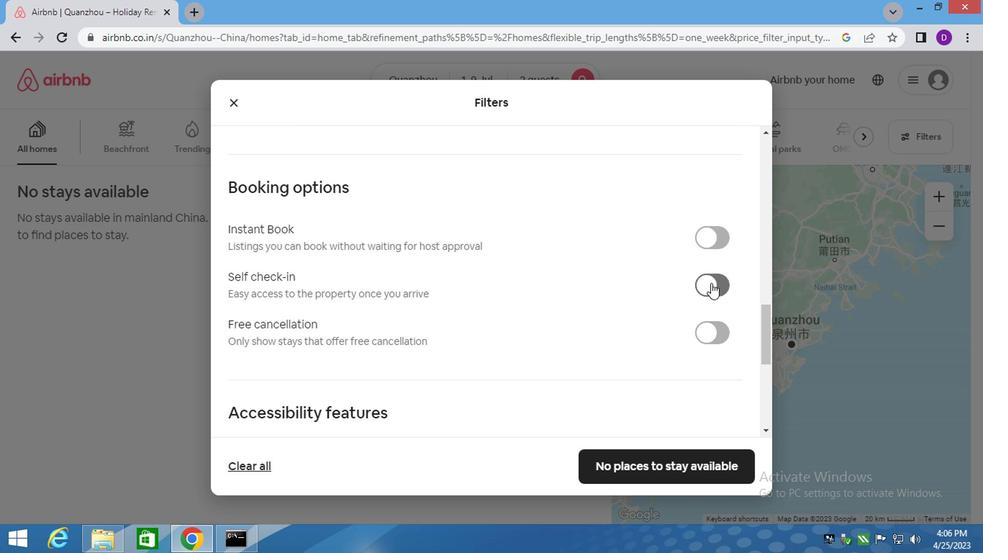 
Action: Mouse pressed left at (709, 282)
Screenshot: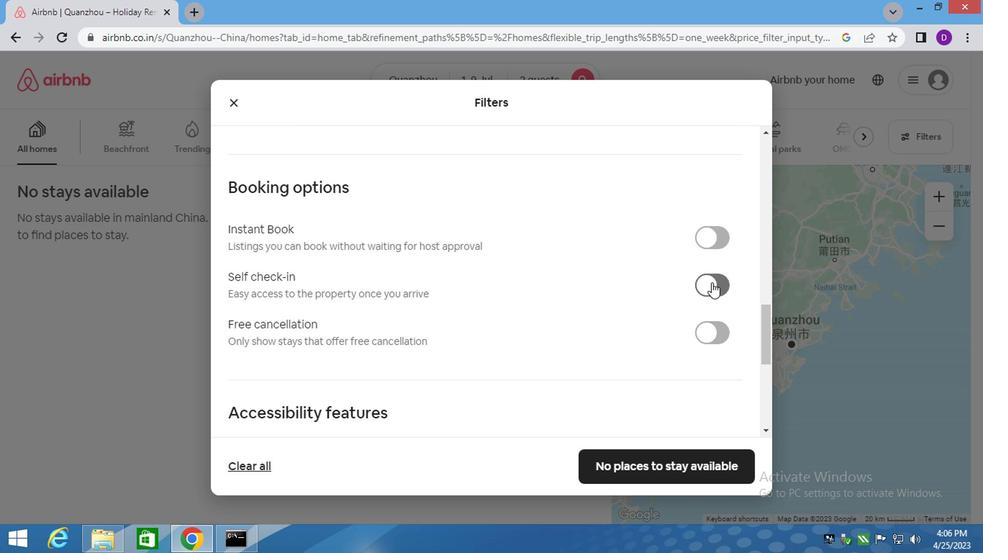 
Action: Mouse moved to (467, 325)
Screenshot: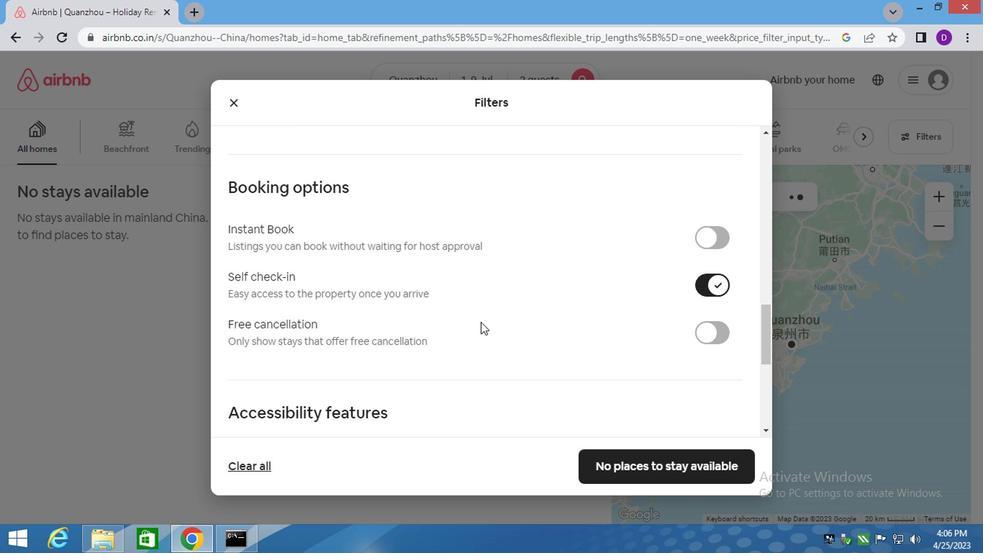 
Action: Mouse scrolled (467, 325) with delta (0, 0)
Screenshot: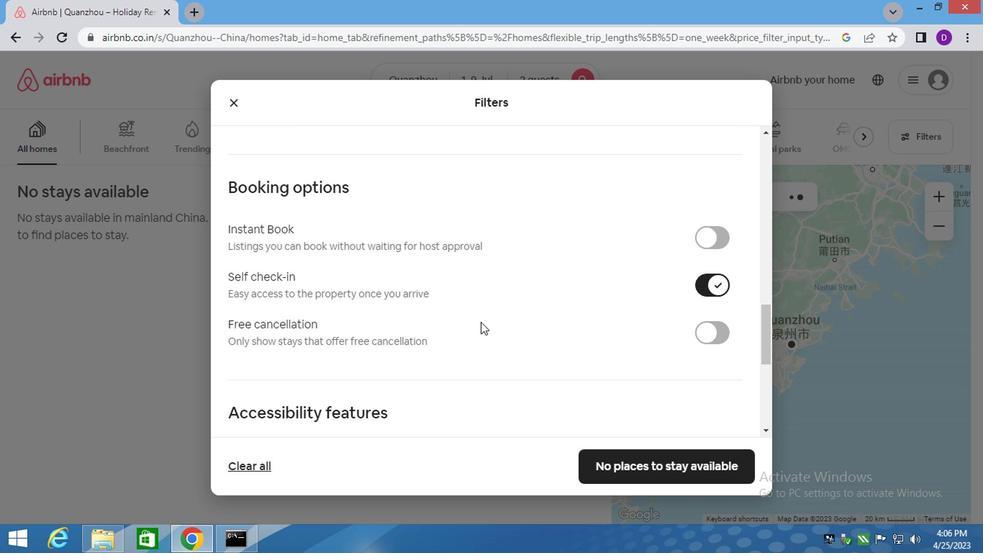 
Action: Mouse moved to (453, 332)
Screenshot: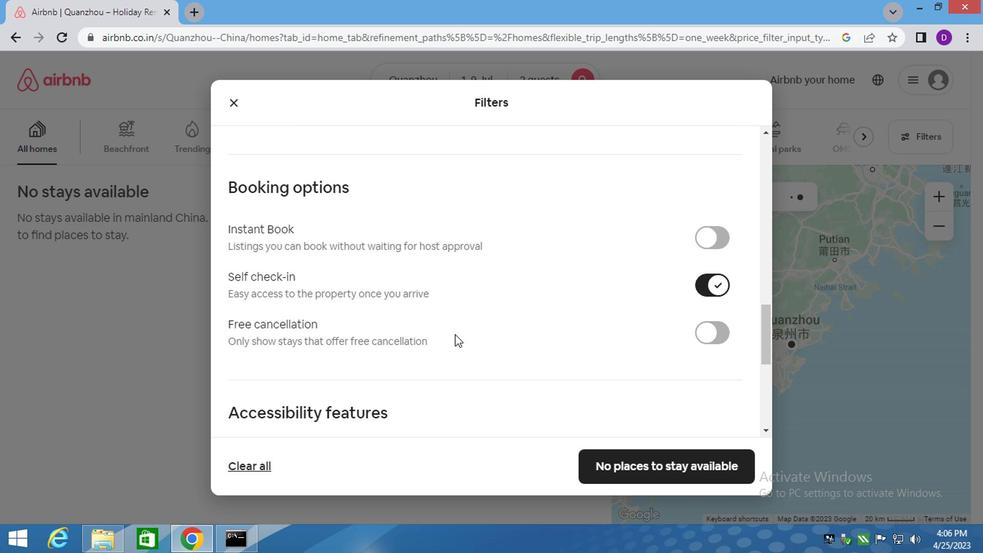 
Action: Mouse scrolled (454, 331) with delta (0, 0)
Screenshot: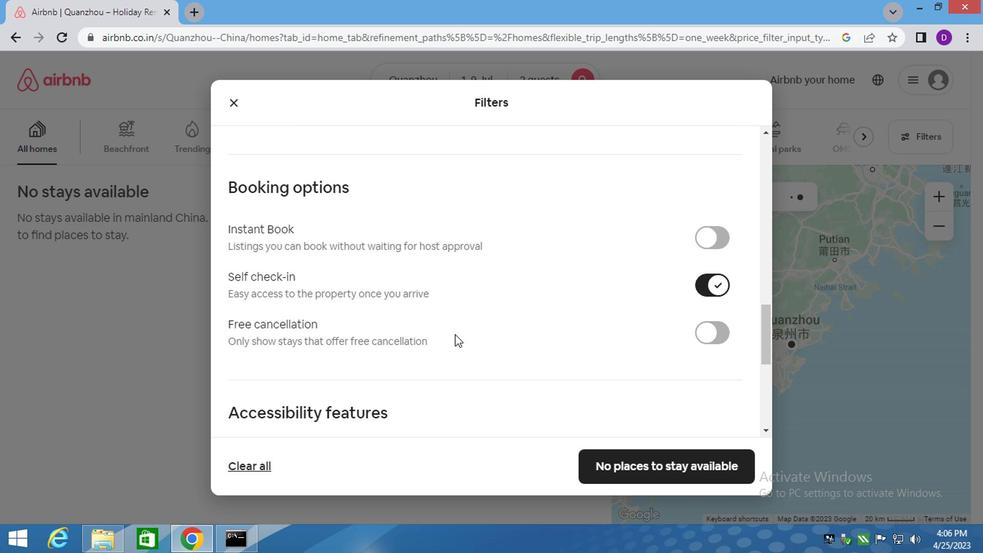 
Action: Mouse moved to (448, 336)
Screenshot: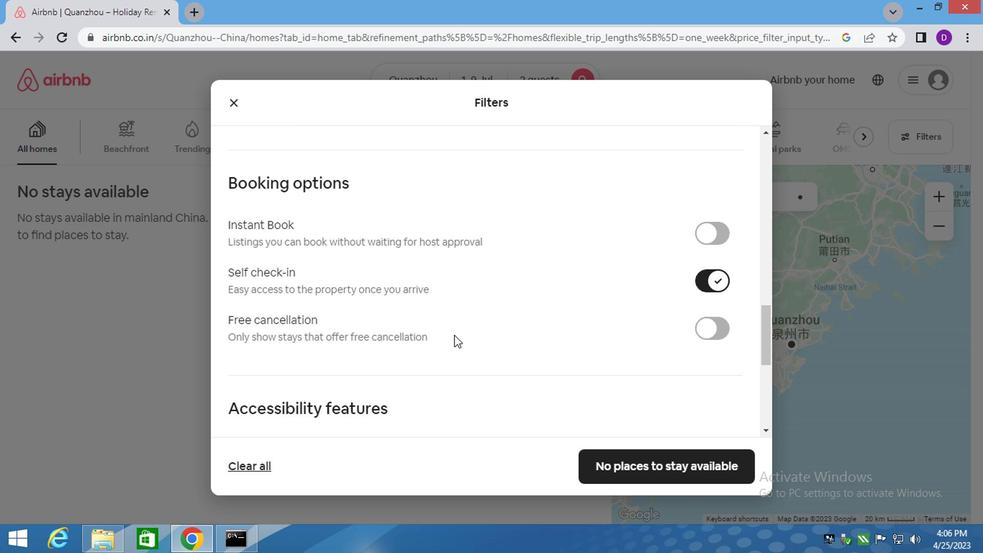 
Action: Mouse scrolled (451, 334) with delta (0, 0)
Screenshot: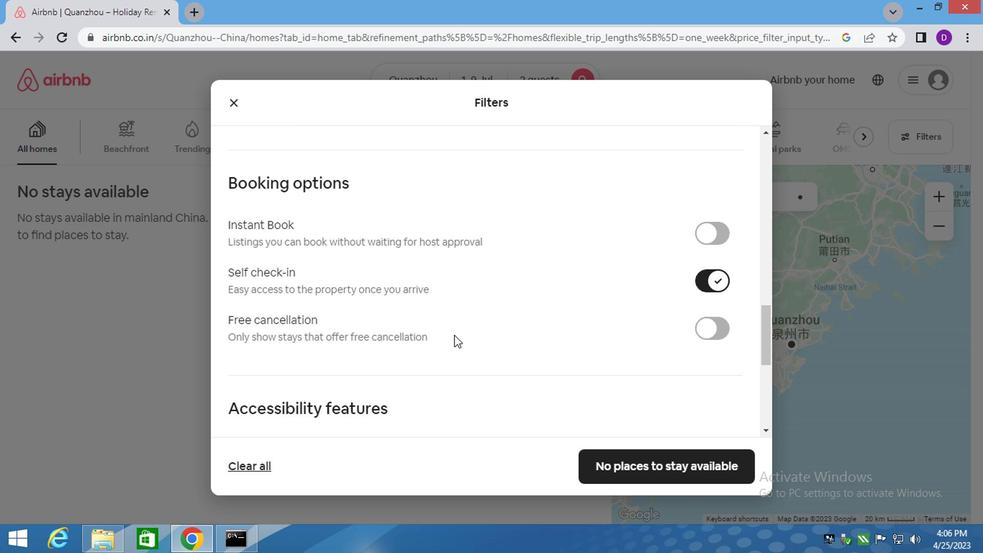 
Action: Mouse moved to (448, 337)
Screenshot: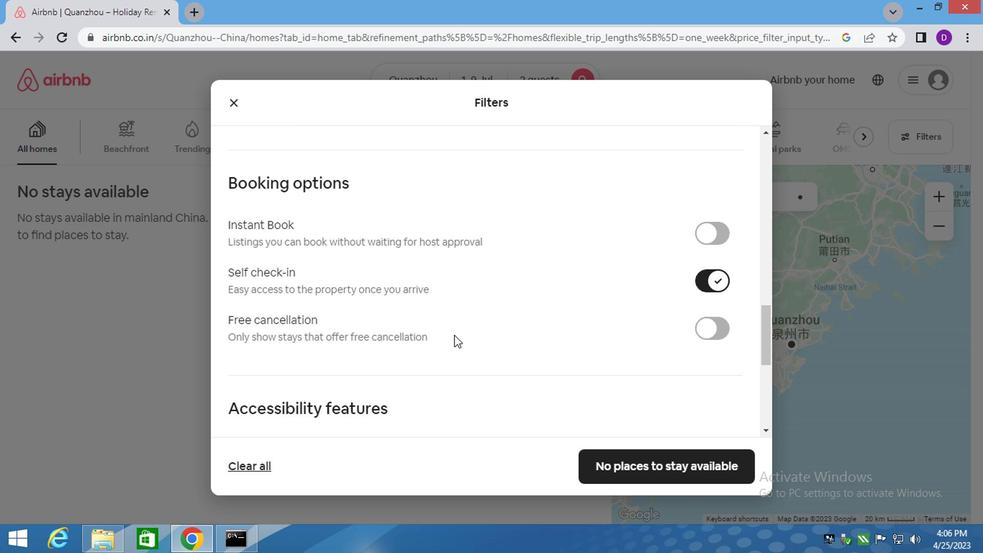 
Action: Mouse scrolled (449, 335) with delta (0, -1)
Screenshot: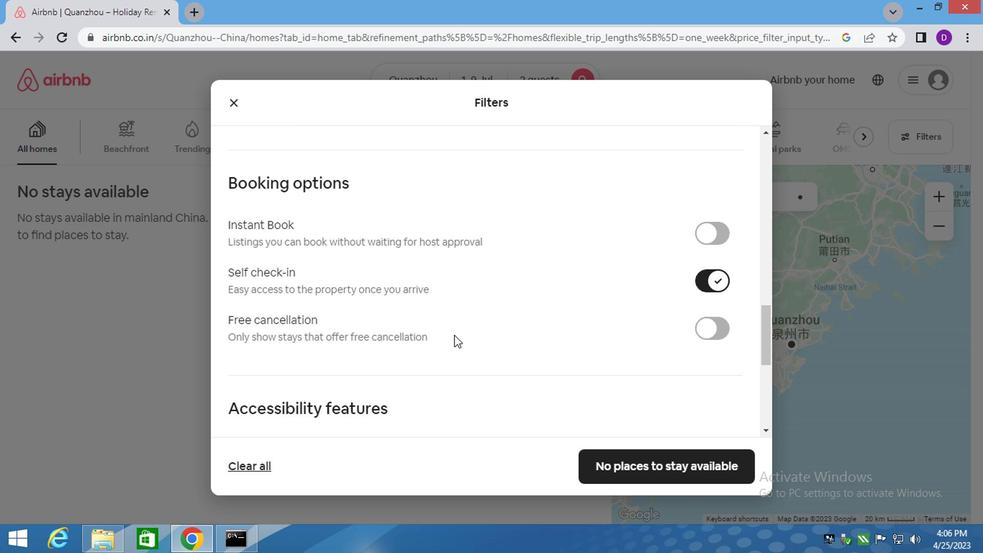 
Action: Mouse scrolled (448, 336) with delta (0, 0)
Screenshot: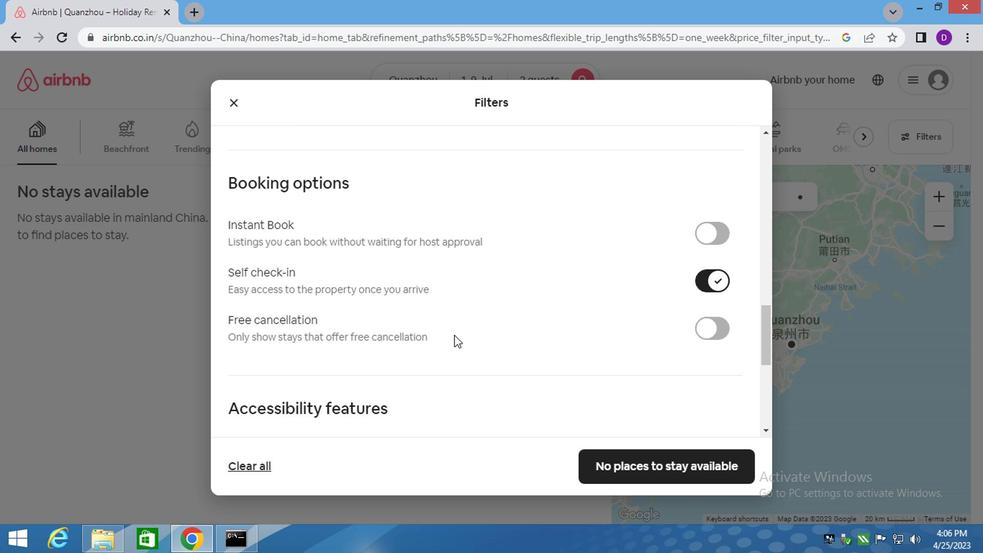 
Action: Mouse scrolled (448, 336) with delta (0, 0)
Screenshot: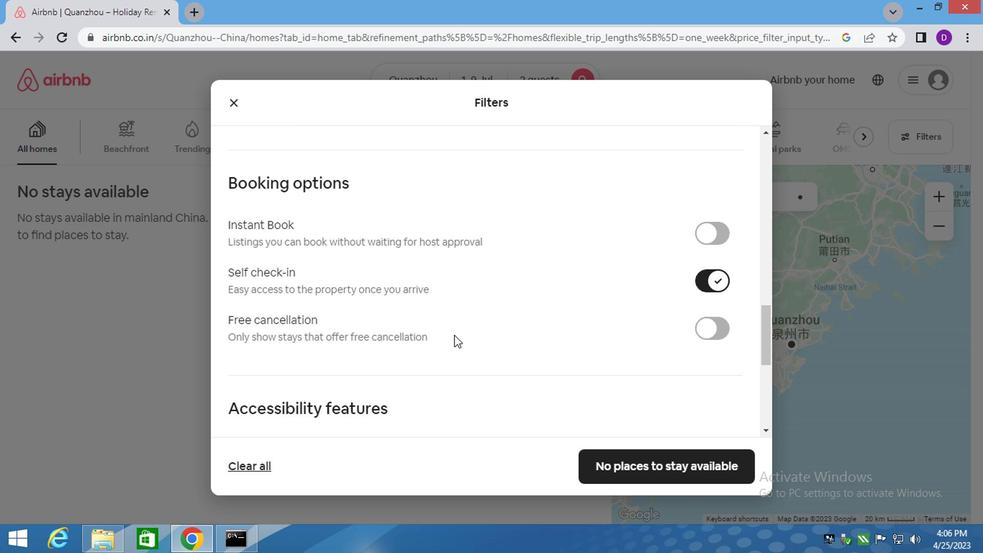 
Action: Mouse moved to (413, 328)
Screenshot: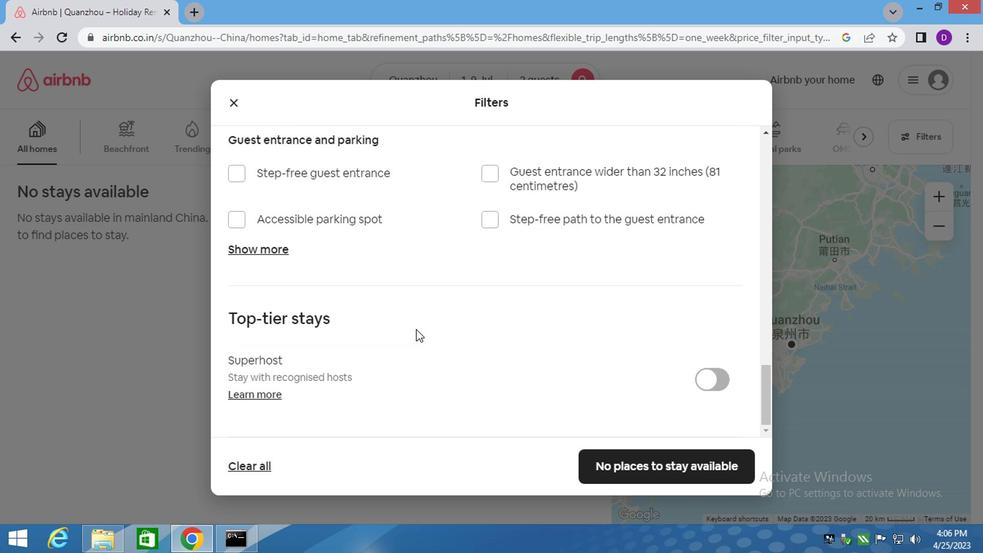 
Action: Mouse scrolled (413, 327) with delta (0, 0)
Screenshot: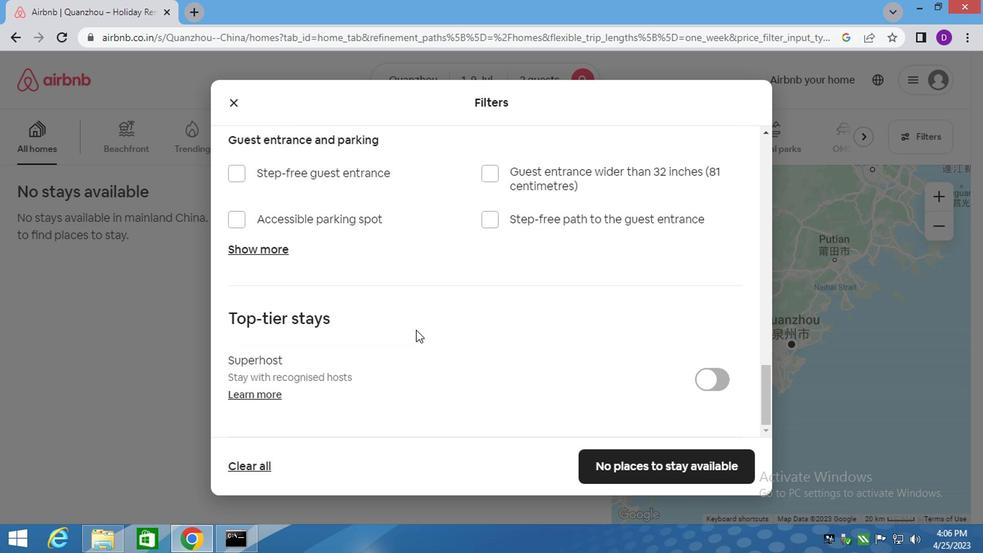 
Action: Mouse moved to (414, 339)
Screenshot: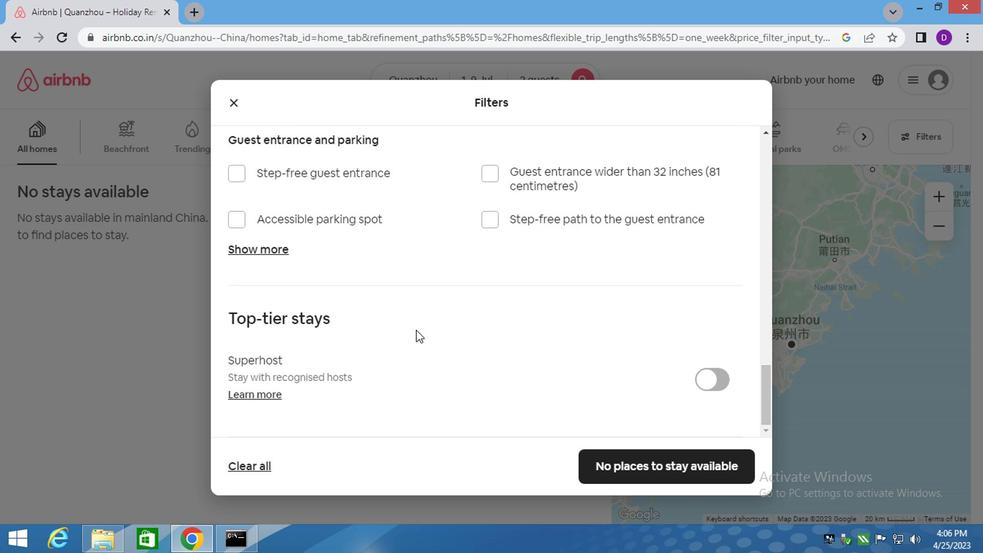 
Action: Mouse scrolled (414, 338) with delta (0, 0)
Screenshot: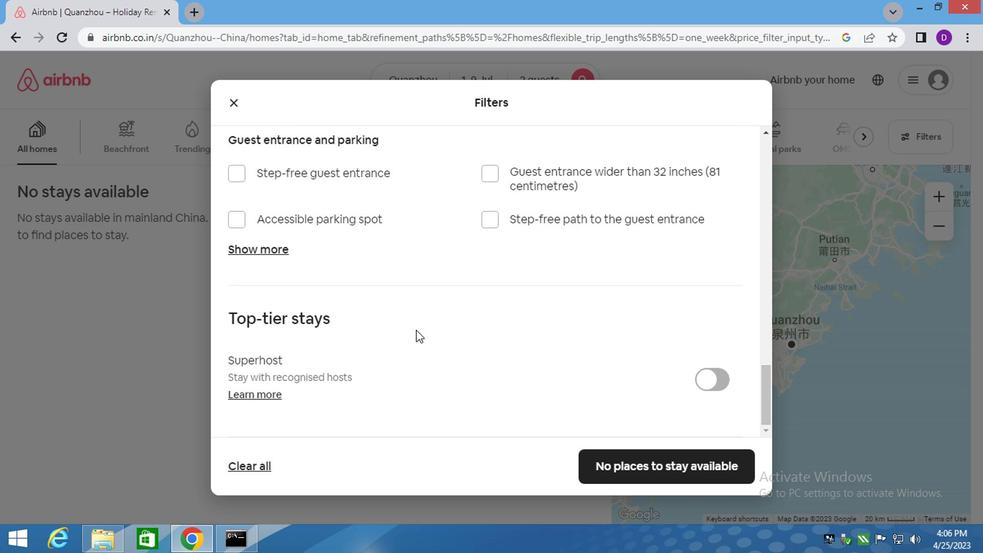 
Action: Mouse moved to (414, 343)
Screenshot: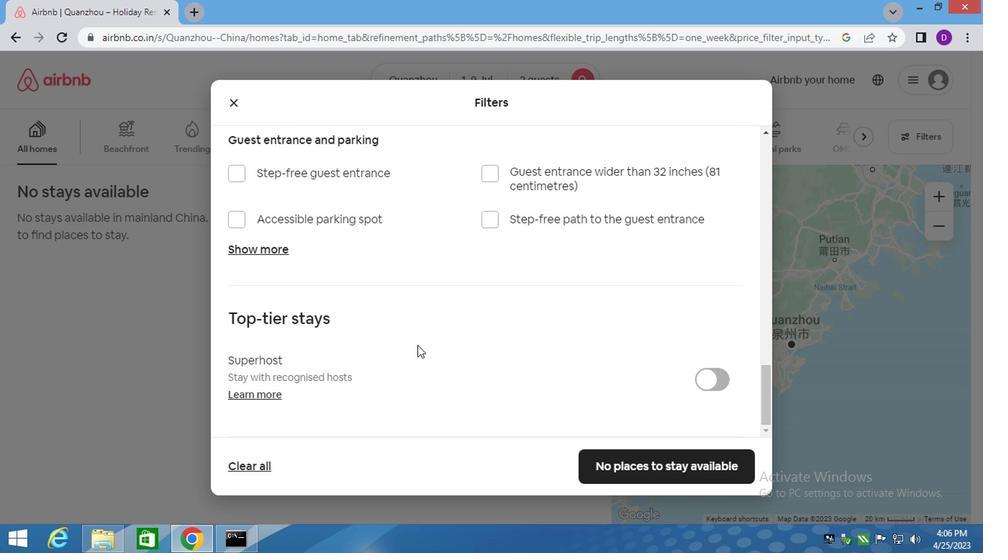 
Action: Mouse scrolled (414, 342) with delta (0, -1)
Screenshot: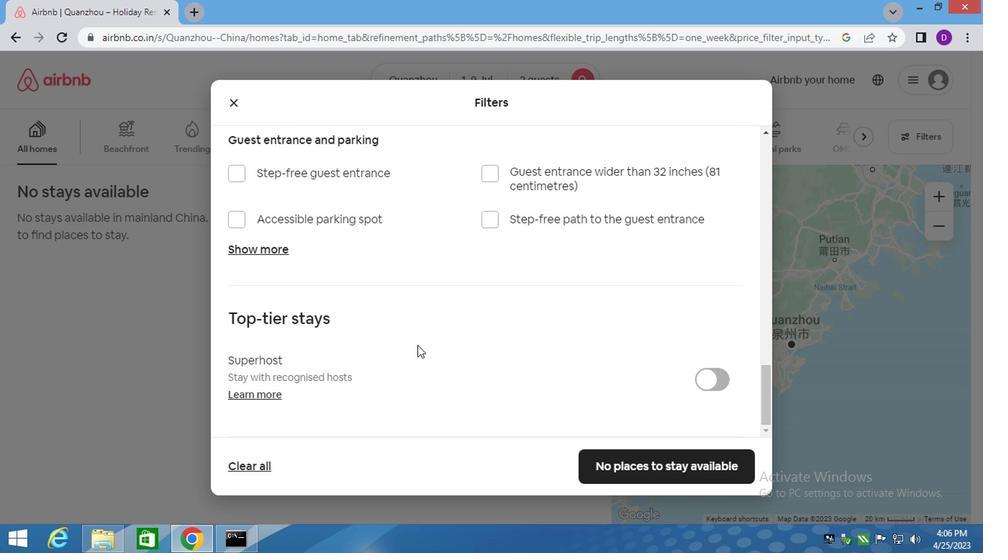 
Action: Mouse moved to (414, 345)
Screenshot: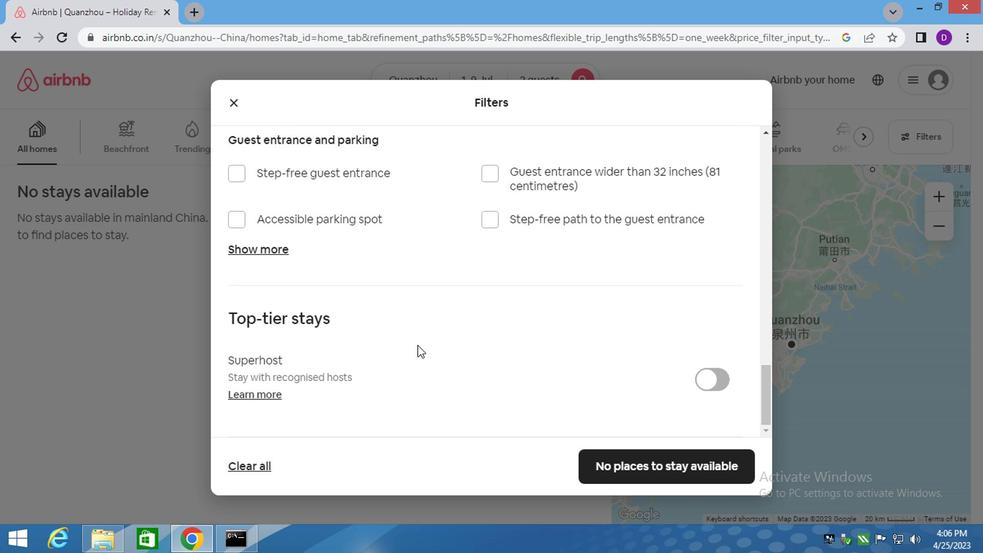 
Action: Mouse scrolled (414, 345) with delta (0, 0)
Screenshot: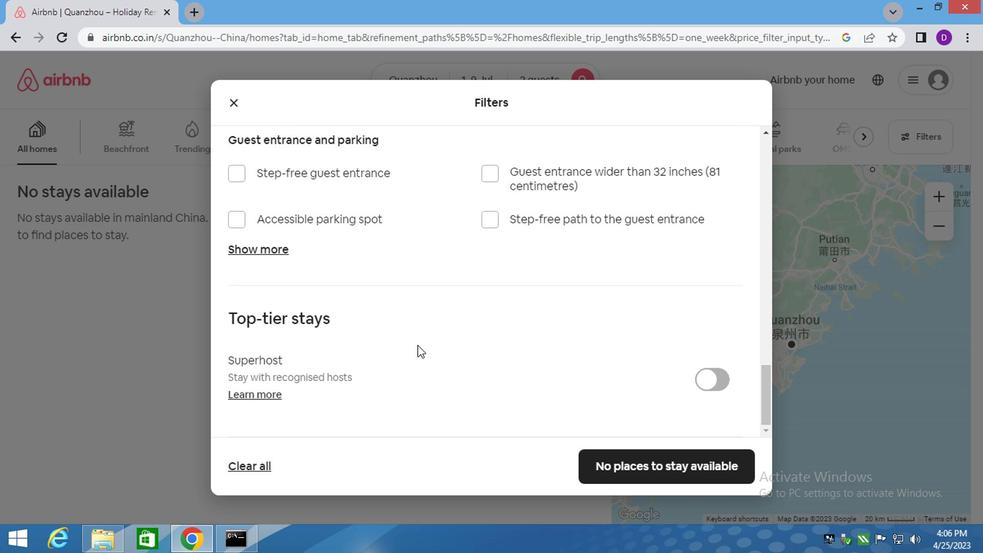 
Action: Mouse moved to (414, 346)
Screenshot: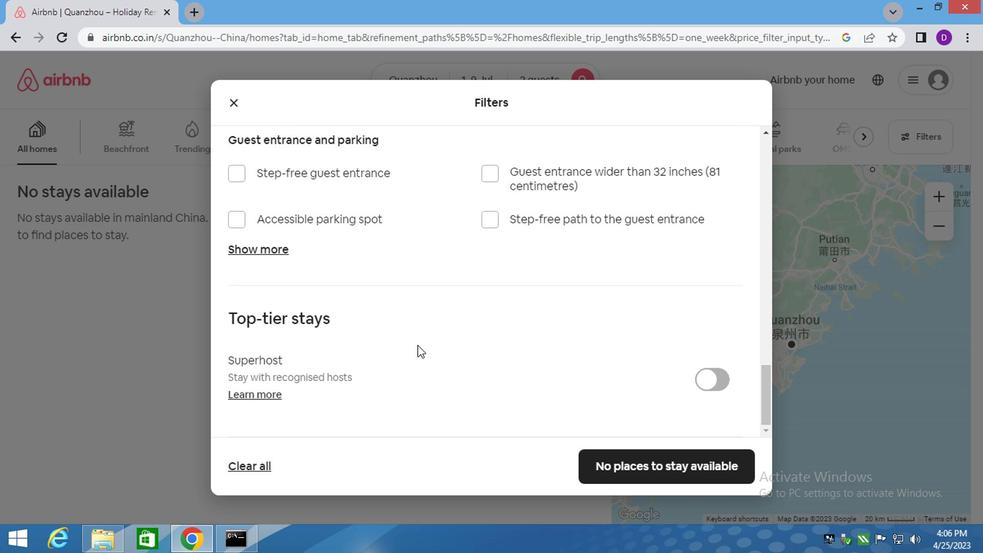 
Action: Mouse scrolled (414, 345) with delta (0, 0)
Screenshot: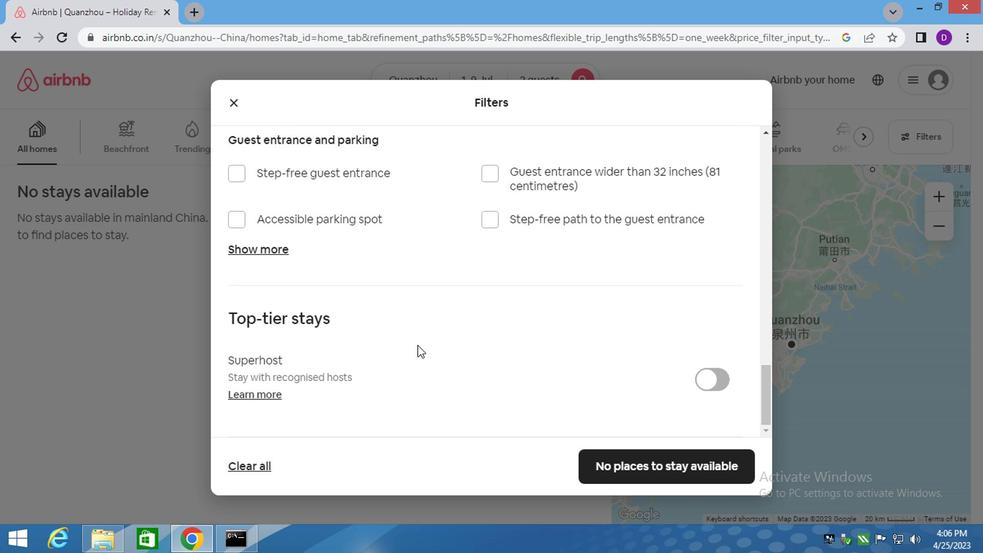 
Action: Mouse moved to (415, 352)
Screenshot: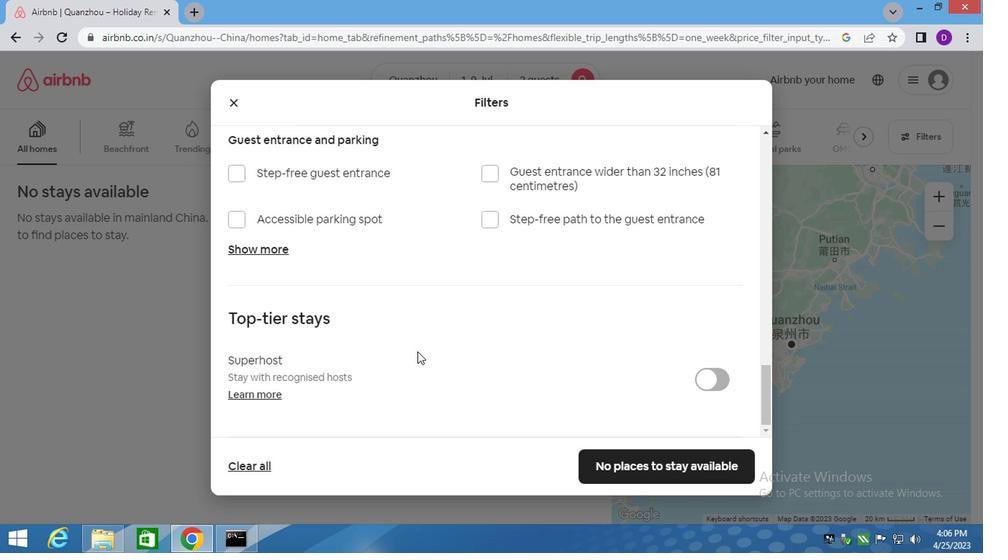 
Action: Mouse scrolled (415, 351) with delta (0, -1)
Screenshot: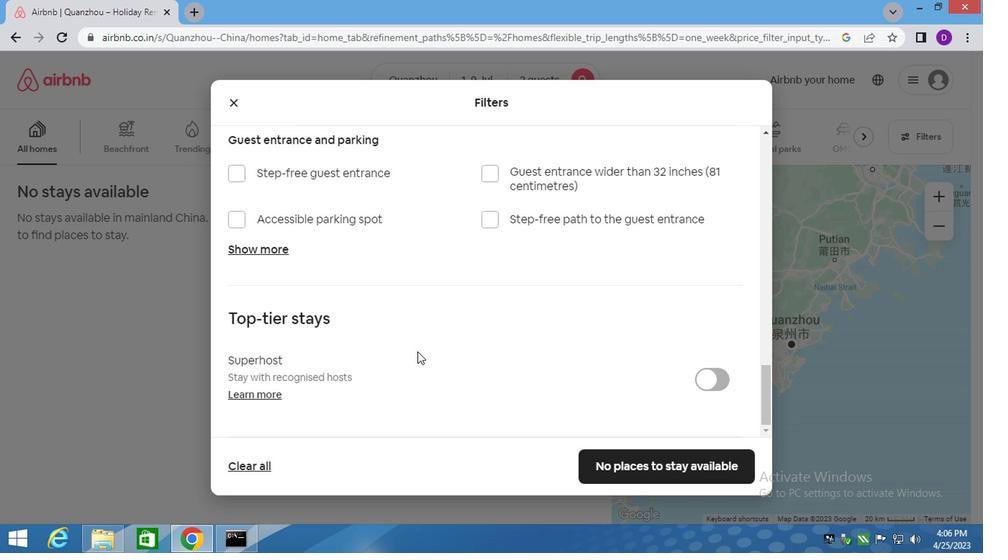 
Action: Mouse moved to (420, 362)
Screenshot: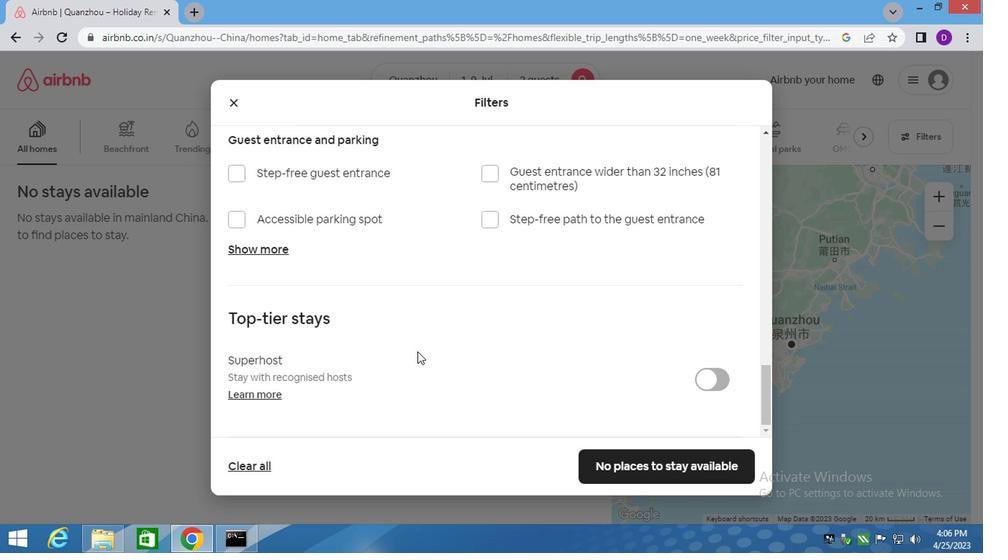 
Action: Mouse scrolled (420, 362) with delta (0, 0)
Screenshot: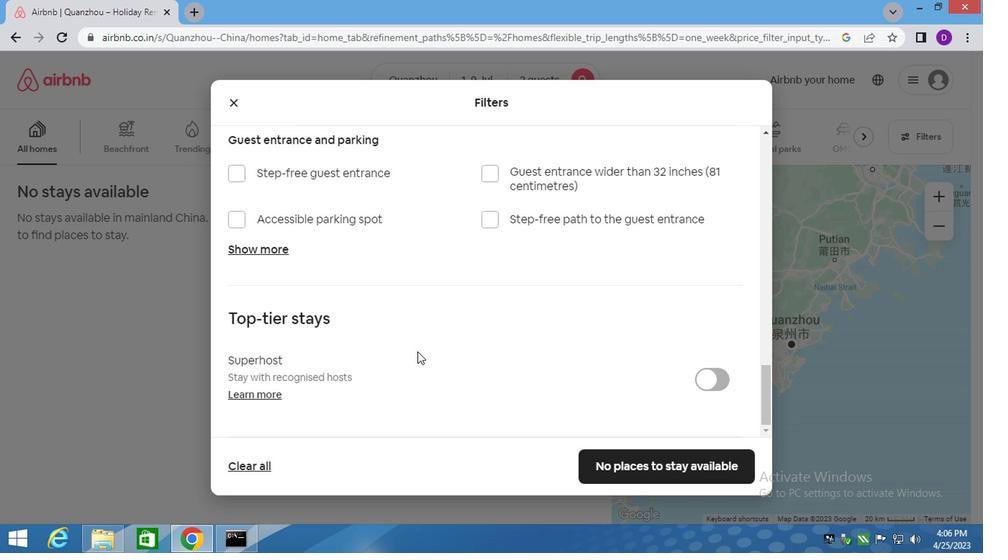 
Action: Mouse moved to (423, 374)
Screenshot: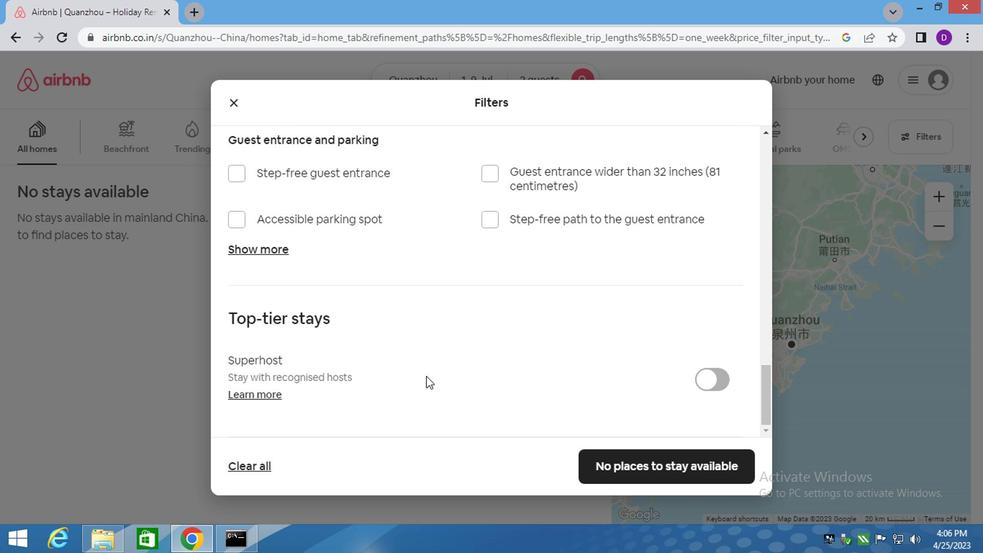 
Action: Mouse scrolled (423, 374) with delta (0, 0)
Screenshot: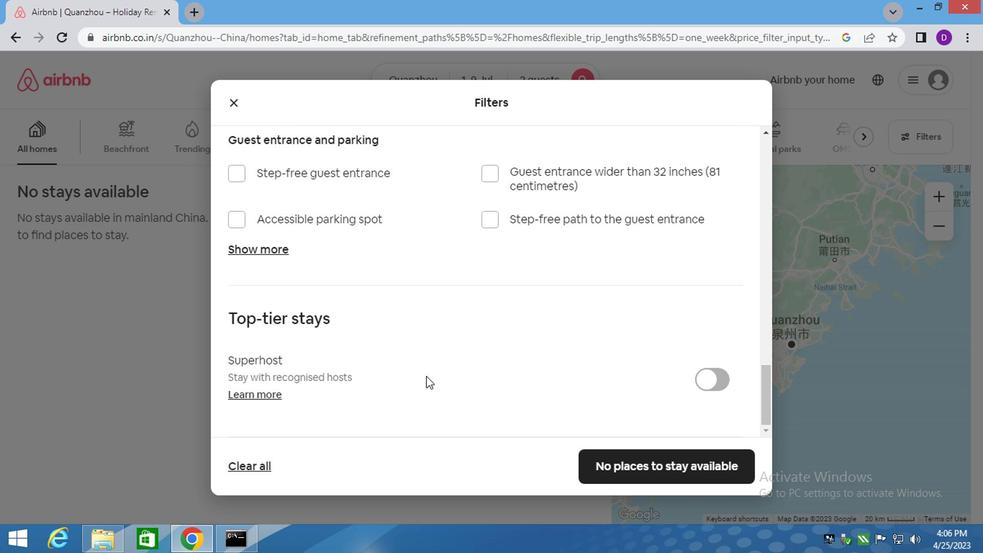 
Action: Mouse moved to (425, 380)
Screenshot: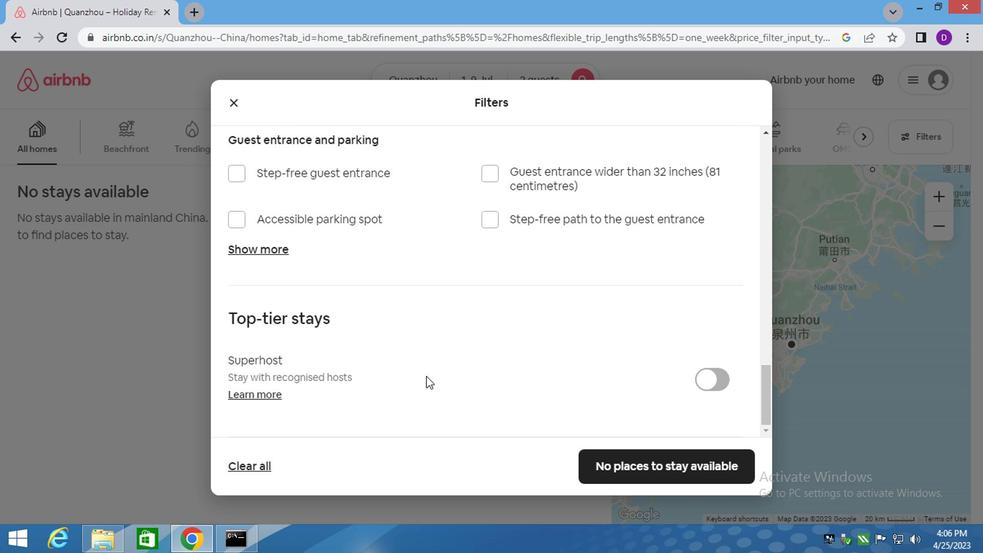 
Action: Mouse scrolled (425, 379) with delta (0, -1)
Screenshot: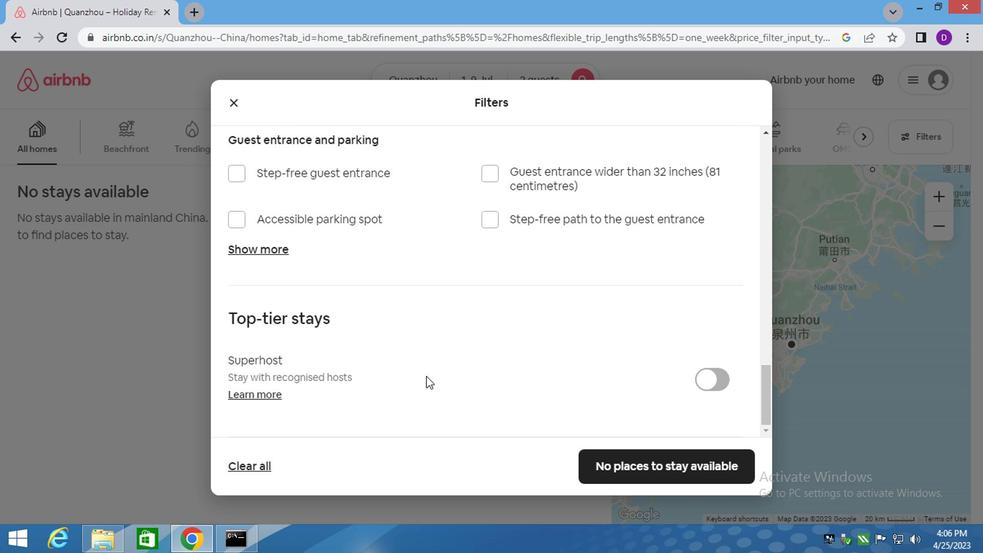 
Action: Mouse moved to (428, 386)
Screenshot: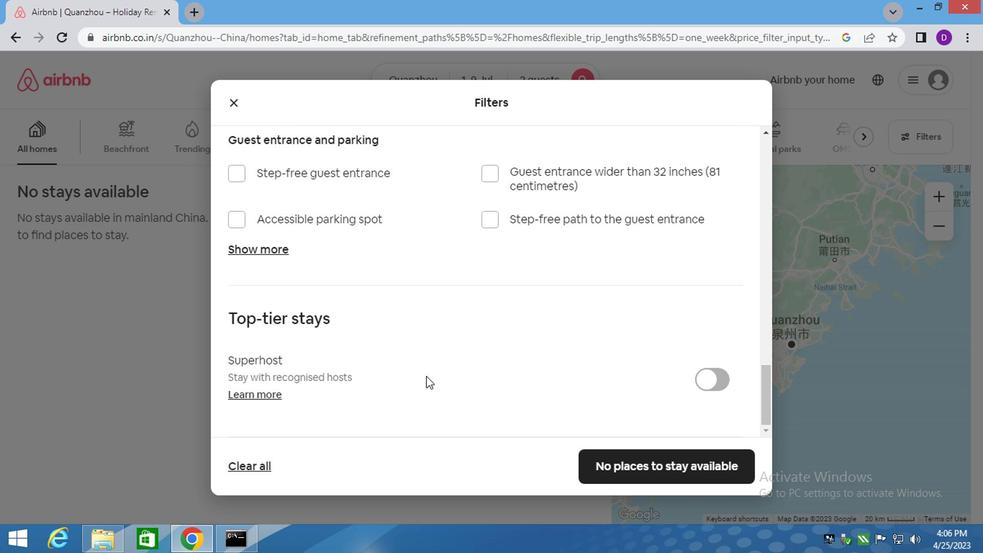 
Action: Mouse scrolled (428, 385) with delta (0, 0)
Screenshot: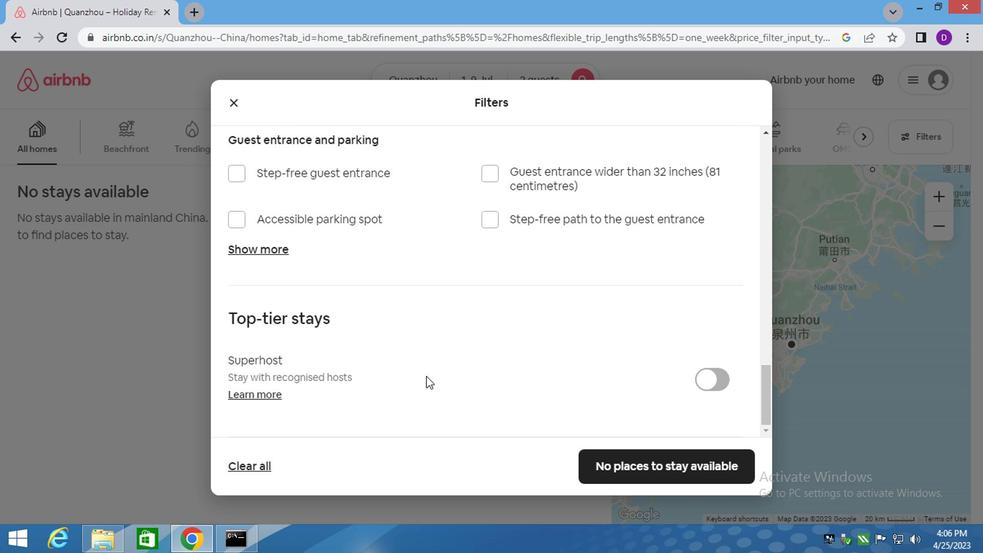 
Action: Mouse moved to (620, 465)
Screenshot: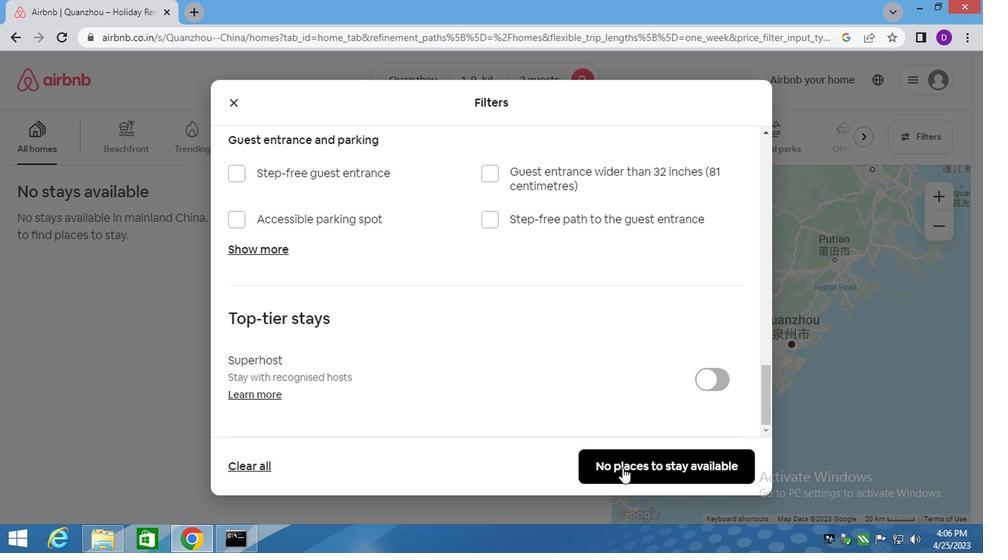 
Action: Mouse pressed left at (620, 465)
Screenshot: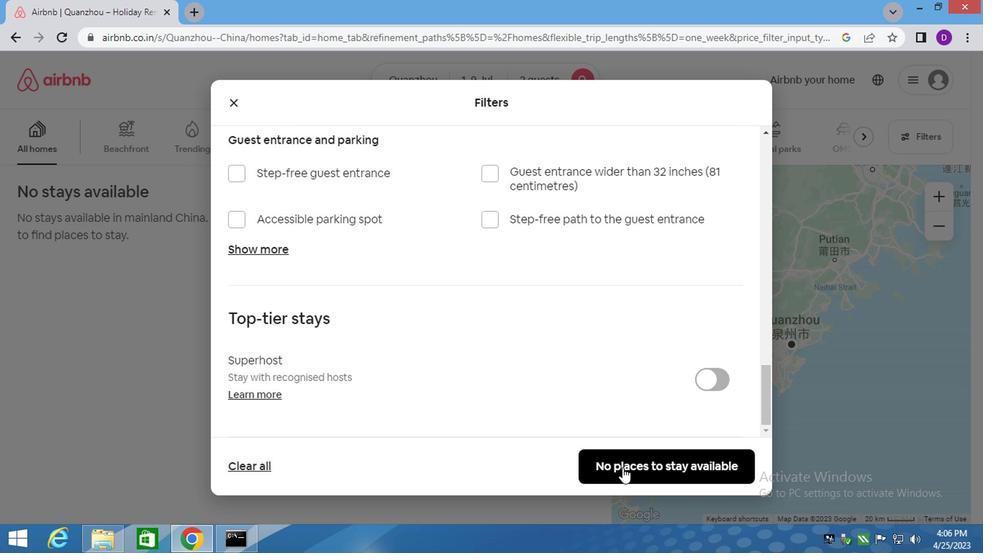 
Action: Mouse moved to (424, 264)
Screenshot: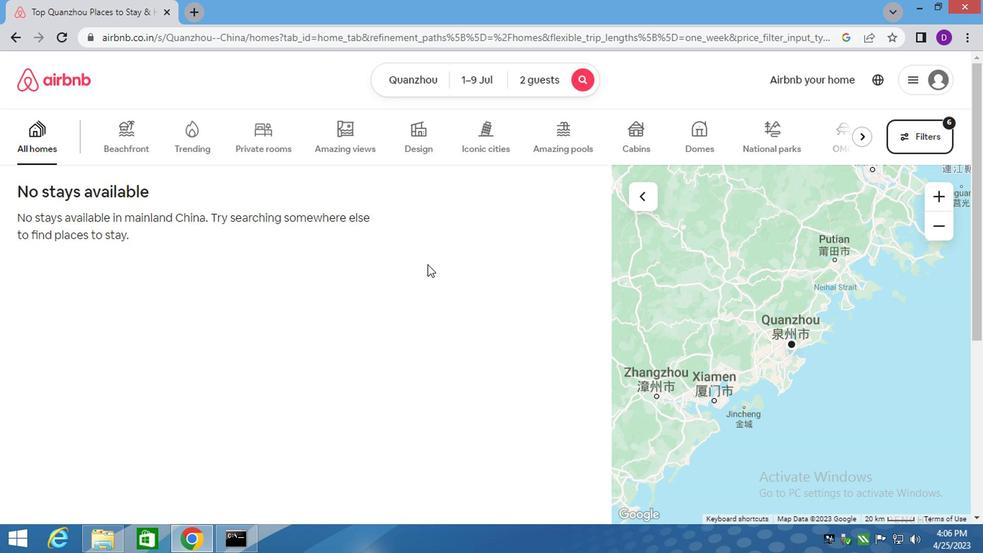 
